 Task: Create Card Social Media Performance Review in Board IT Support Solutions to Workspace Creative Direction. Create Card Corporate Governance Review in Board Sales Funnel Optimization to Workspace Creative Direction. Create Card Influencer Outreach Planning in Board Customer Segmentation and Targeting Strategy to Workspace Creative Direction
Action: Mouse moved to (83, 394)
Screenshot: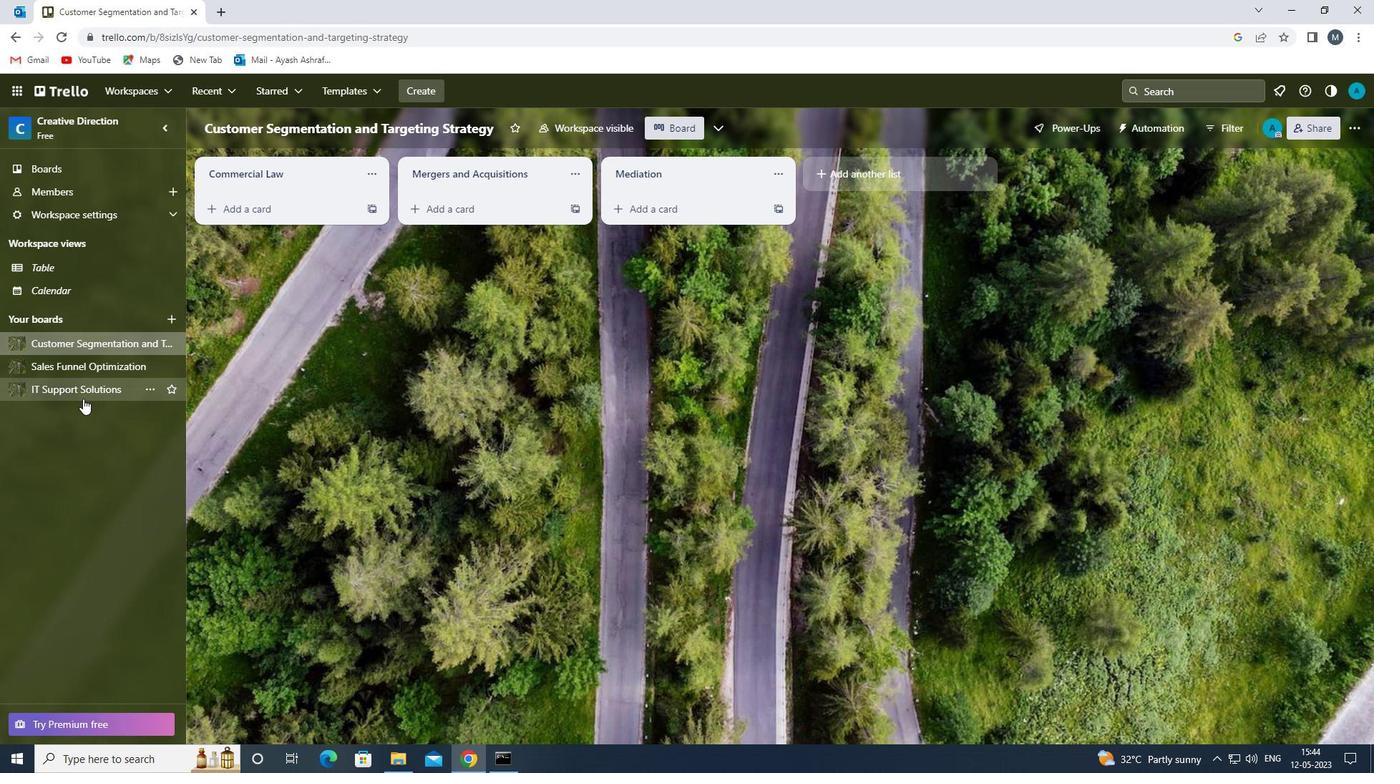 
Action: Mouse pressed left at (83, 394)
Screenshot: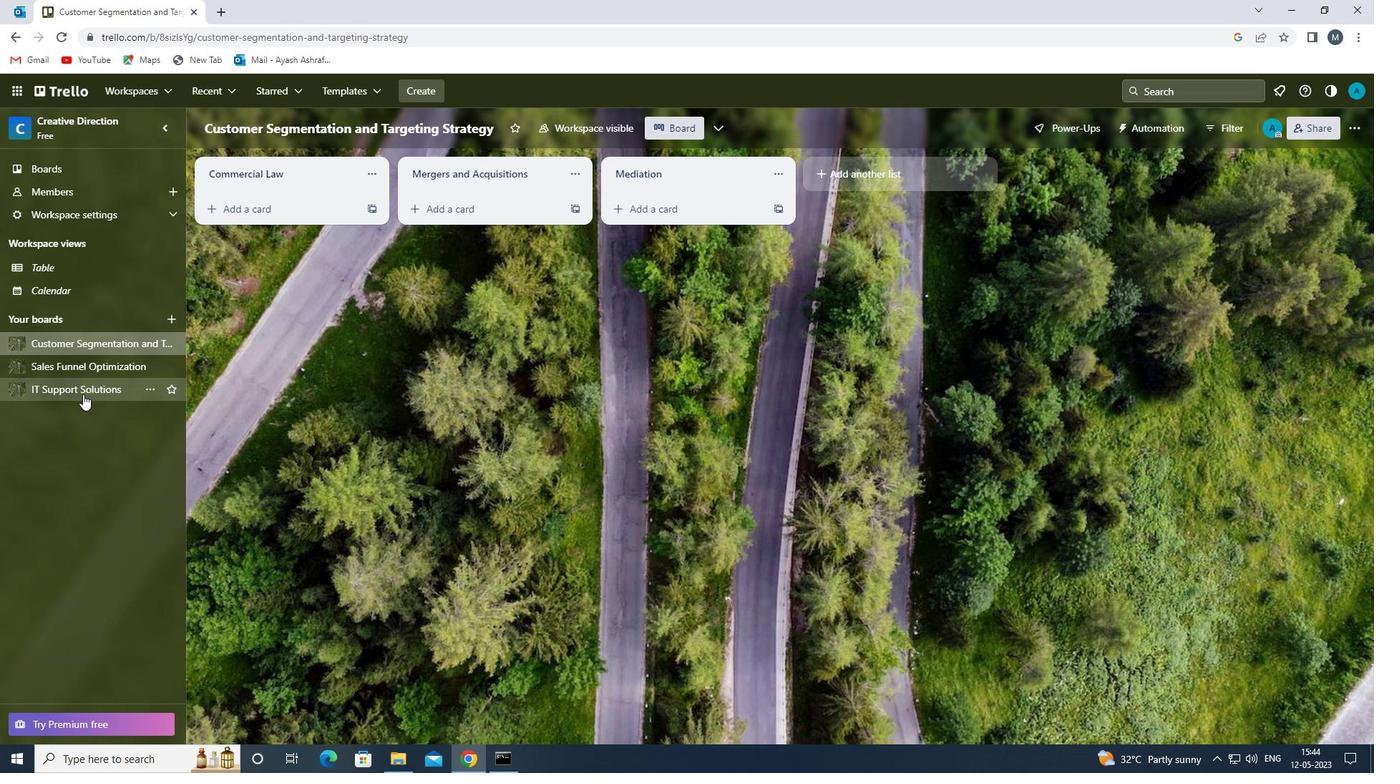
Action: Mouse moved to (269, 206)
Screenshot: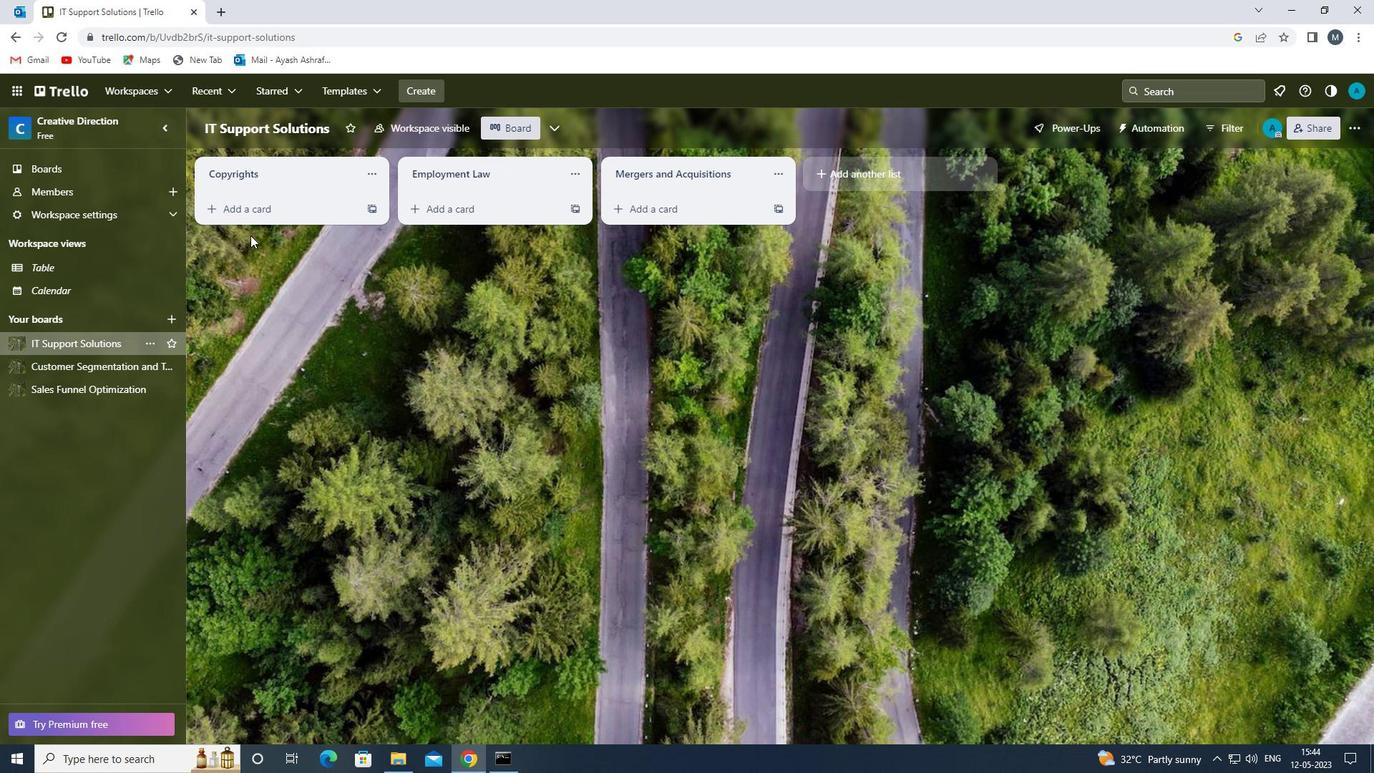 
Action: Mouse pressed left at (269, 206)
Screenshot: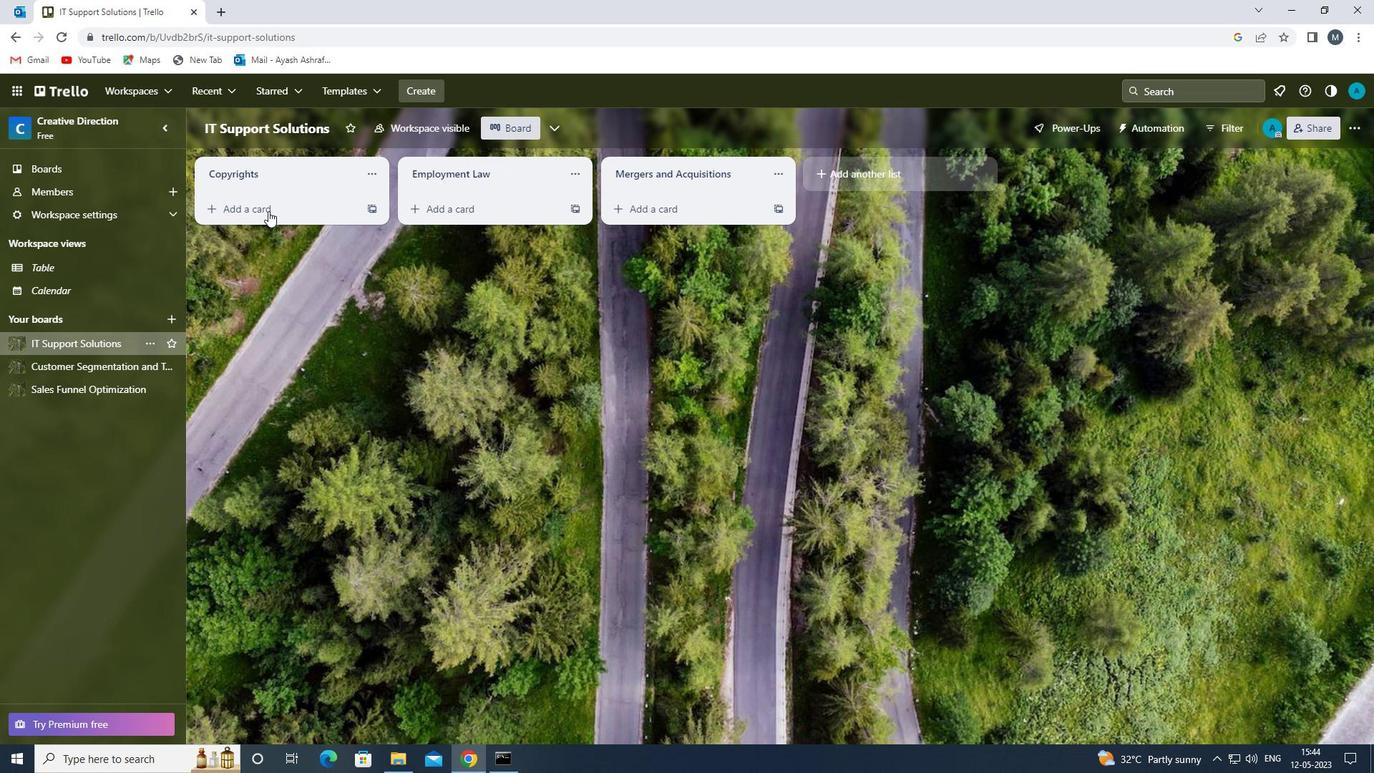
Action: Mouse moved to (271, 219)
Screenshot: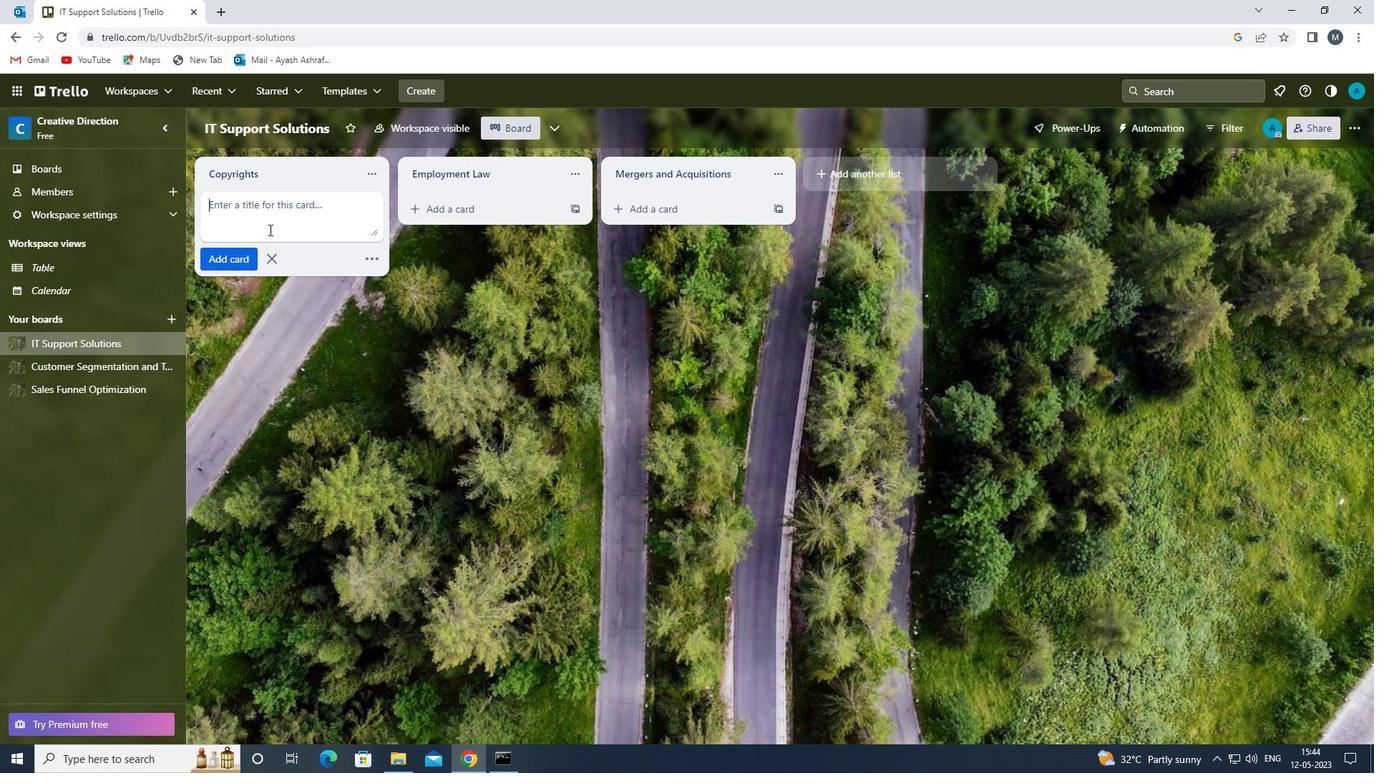 
Action: Mouse pressed left at (271, 219)
Screenshot: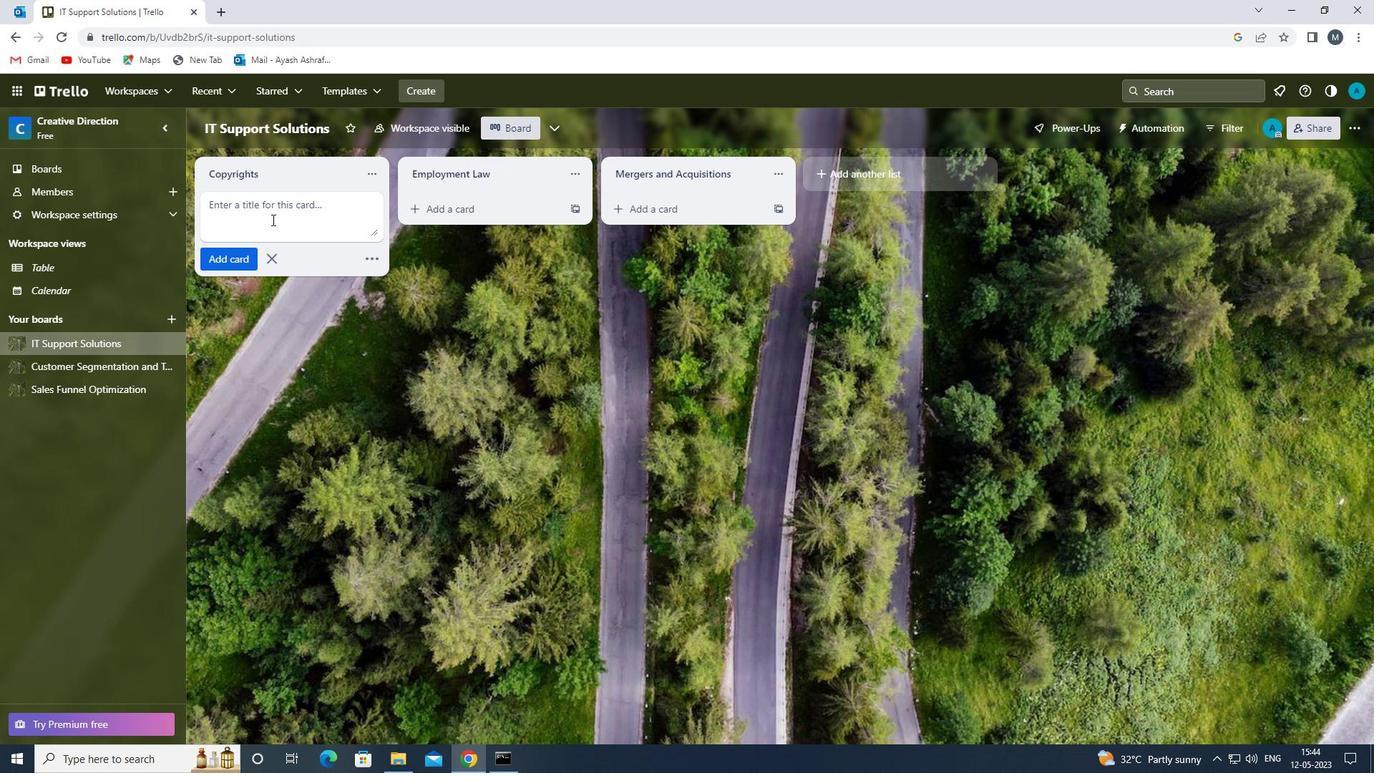 
Action: Key pressed <Key.shift>SOCIAL<Key.space><Key.shift>MEDIA<Key.space><Key.shift>PERFORMANCE<Key.space><Key.shift>REVIEW<Key.space>
Screenshot: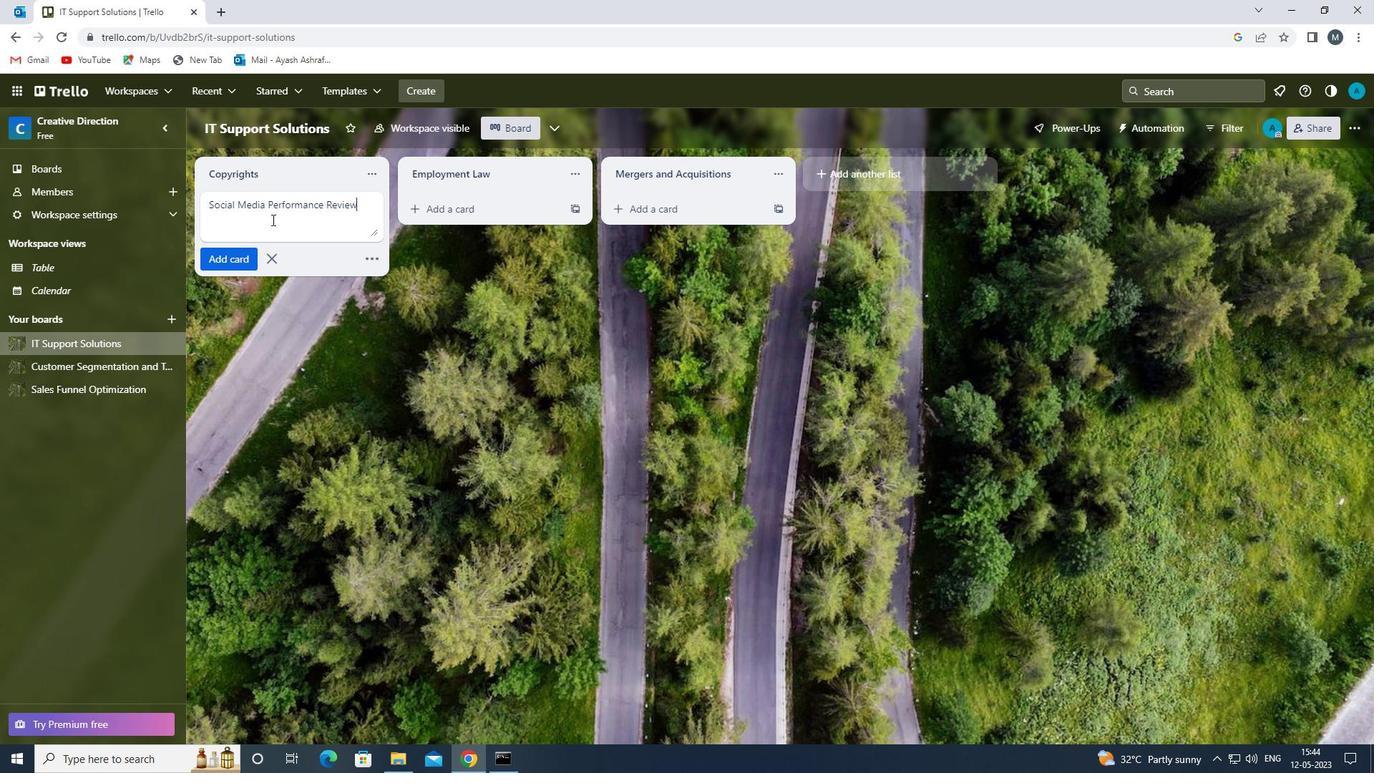 
Action: Mouse moved to (241, 255)
Screenshot: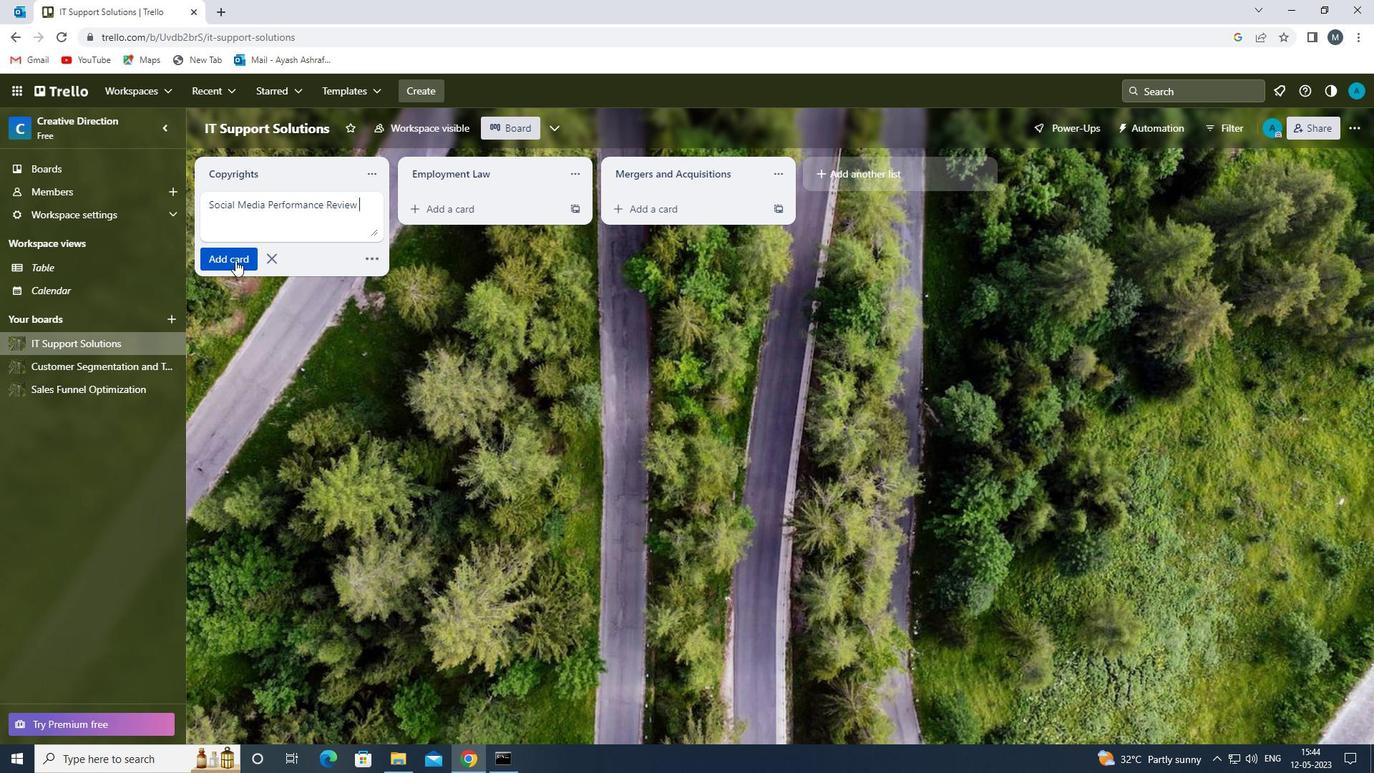 
Action: Mouse pressed left at (241, 255)
Screenshot: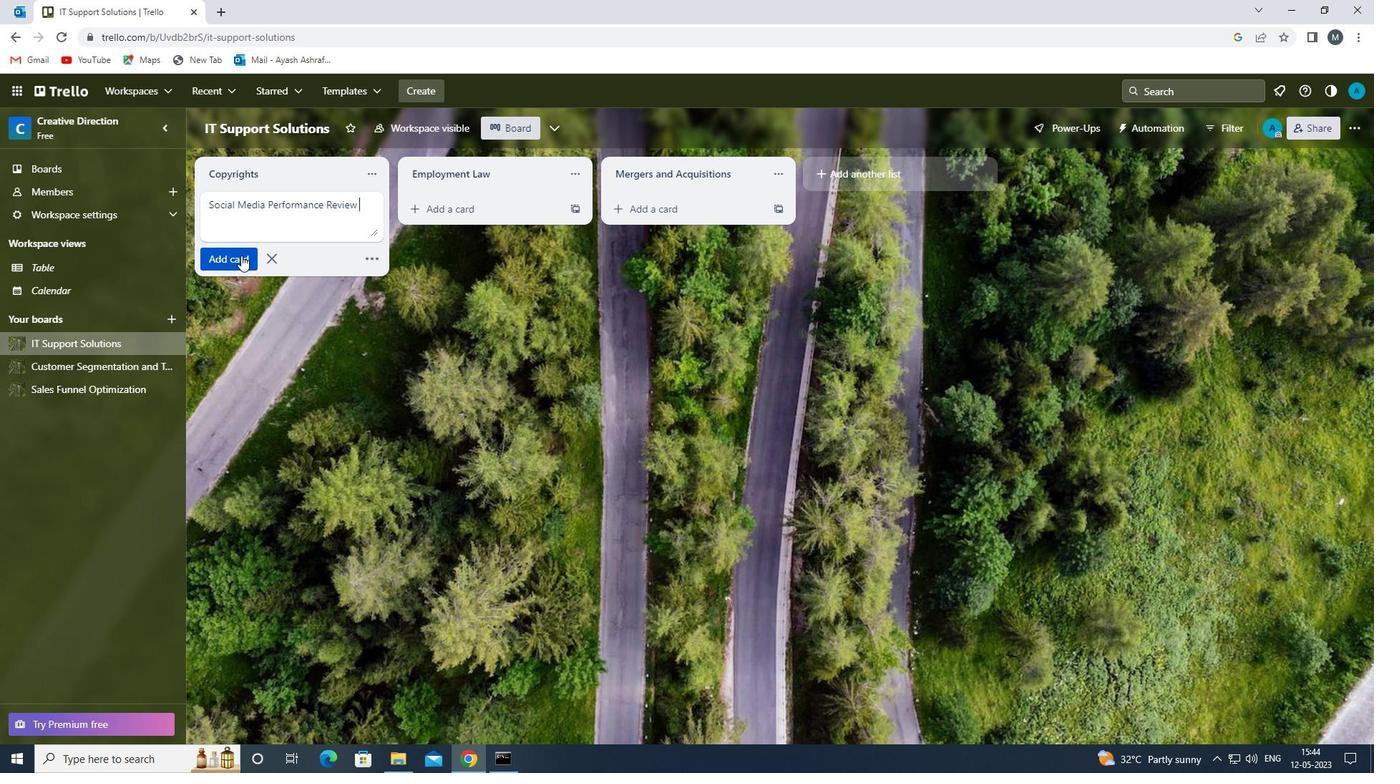 
Action: Mouse moved to (244, 382)
Screenshot: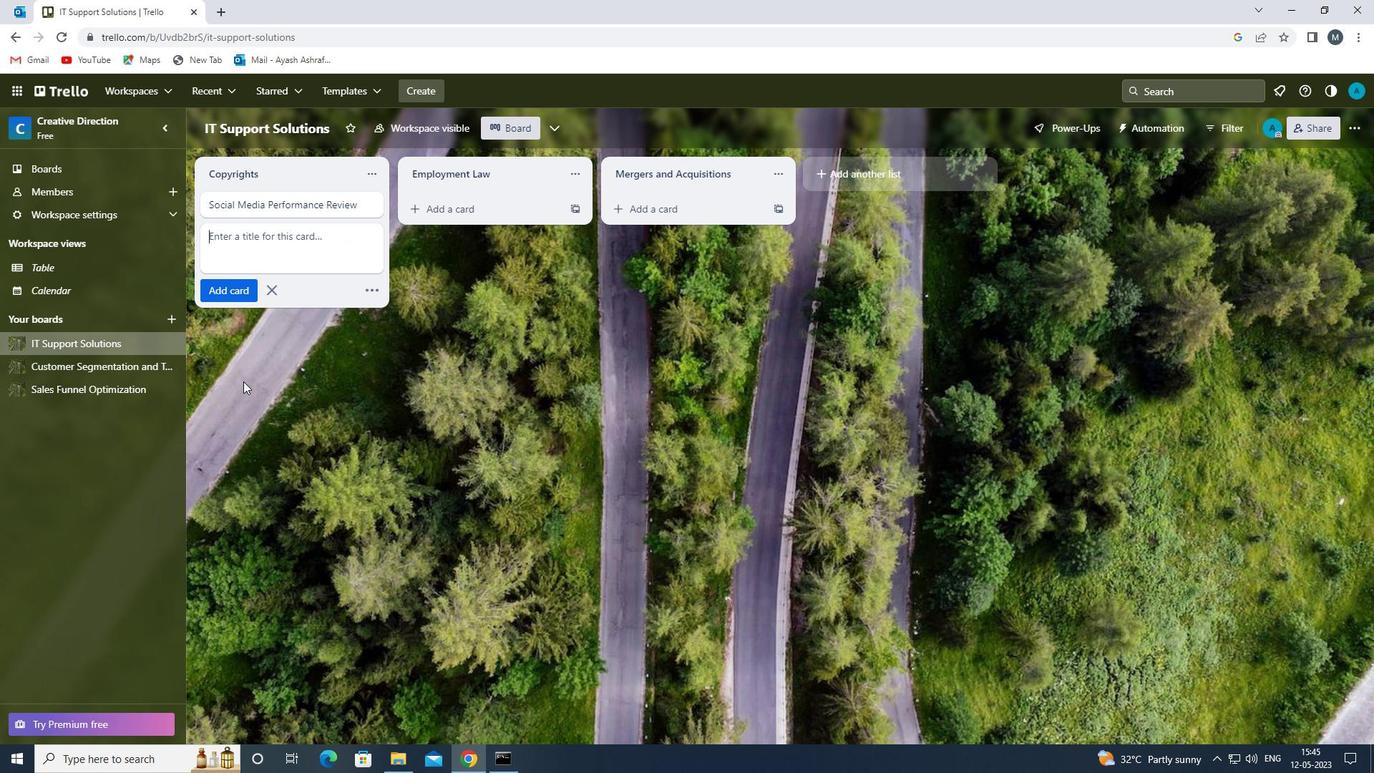 
Action: Mouse pressed left at (244, 382)
Screenshot: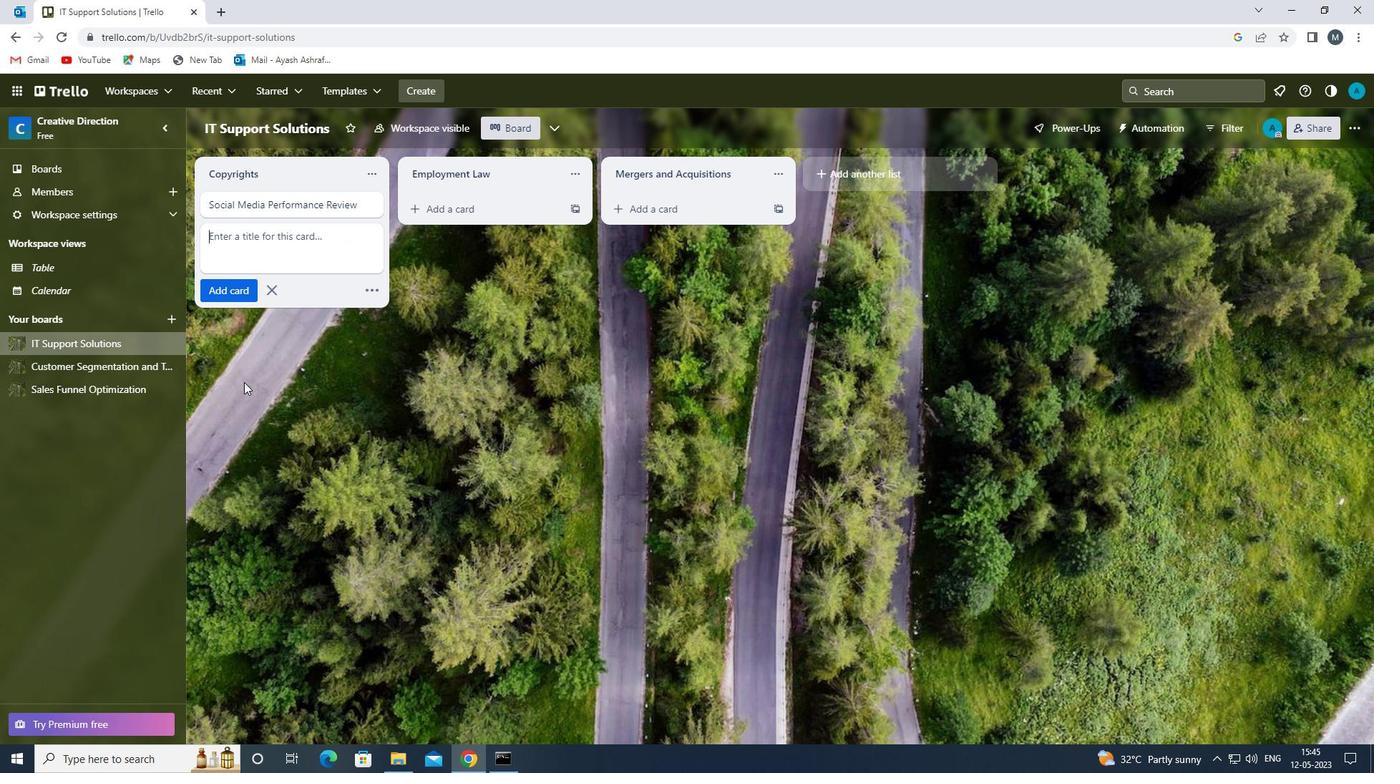 
Action: Mouse moved to (73, 393)
Screenshot: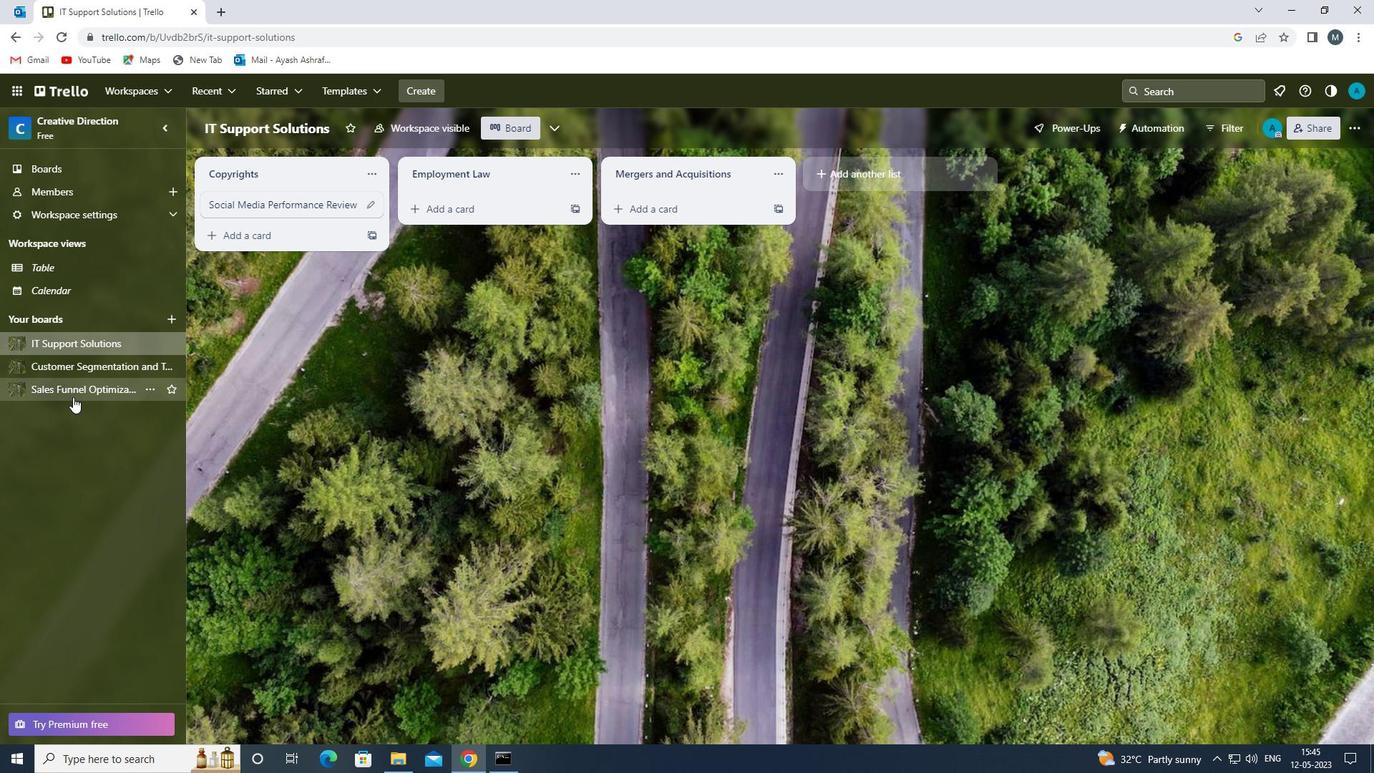 
Action: Mouse pressed left at (73, 393)
Screenshot: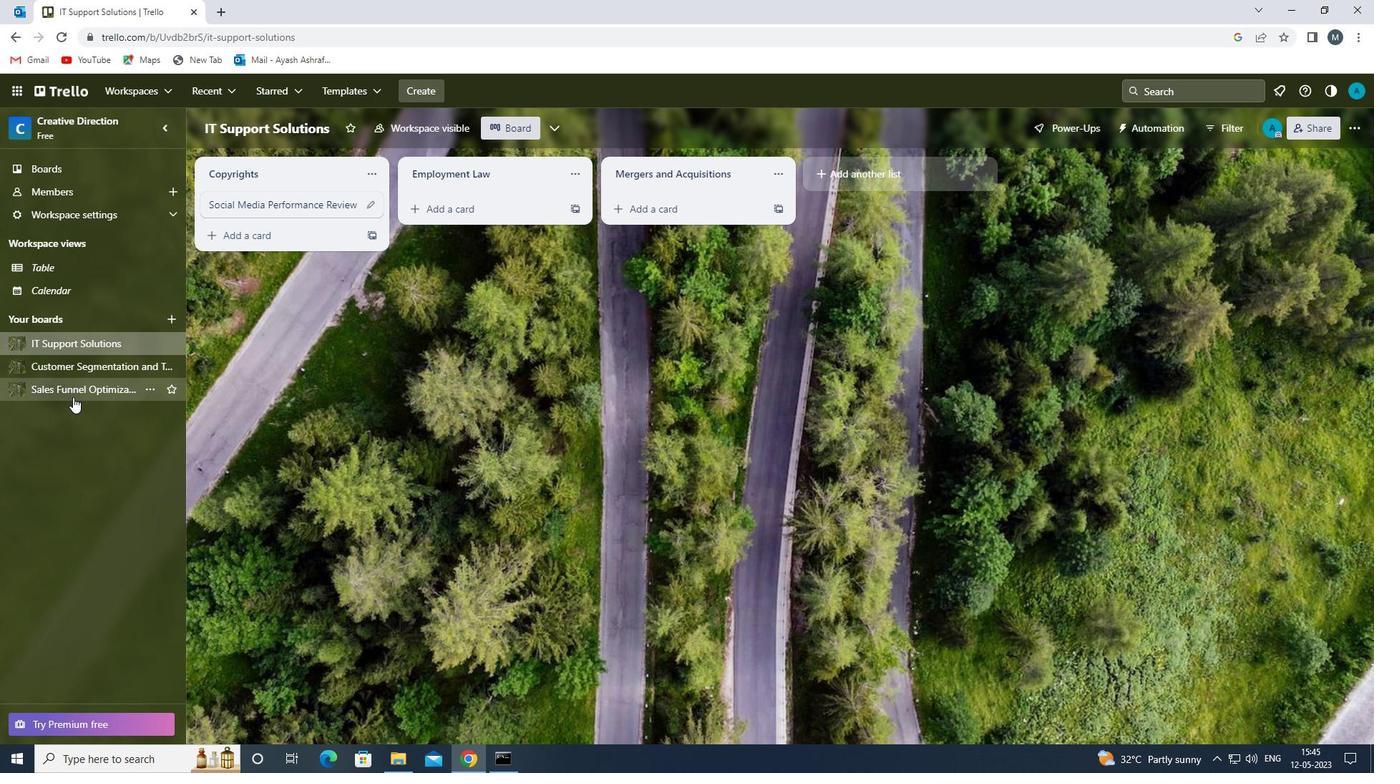 
Action: Mouse moved to (259, 211)
Screenshot: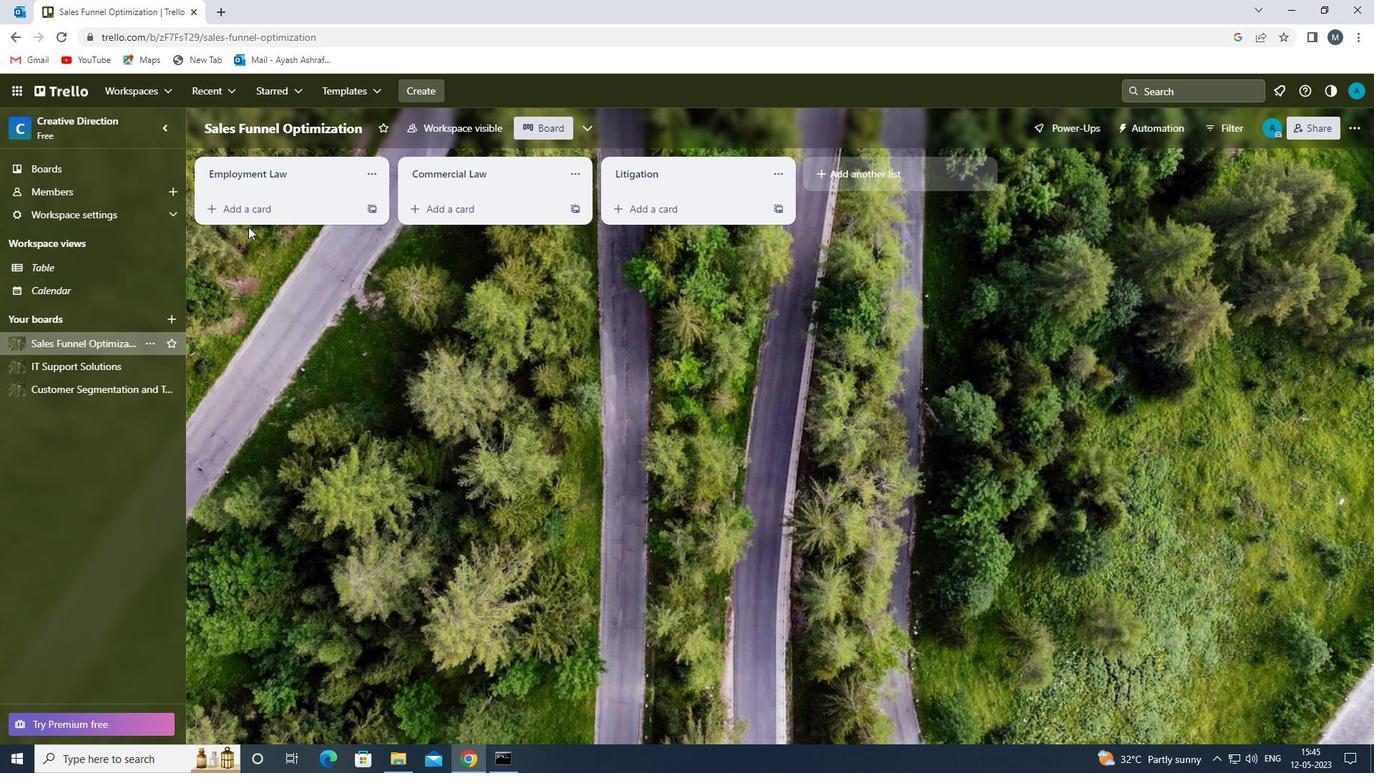 
Action: Mouse pressed left at (259, 211)
Screenshot: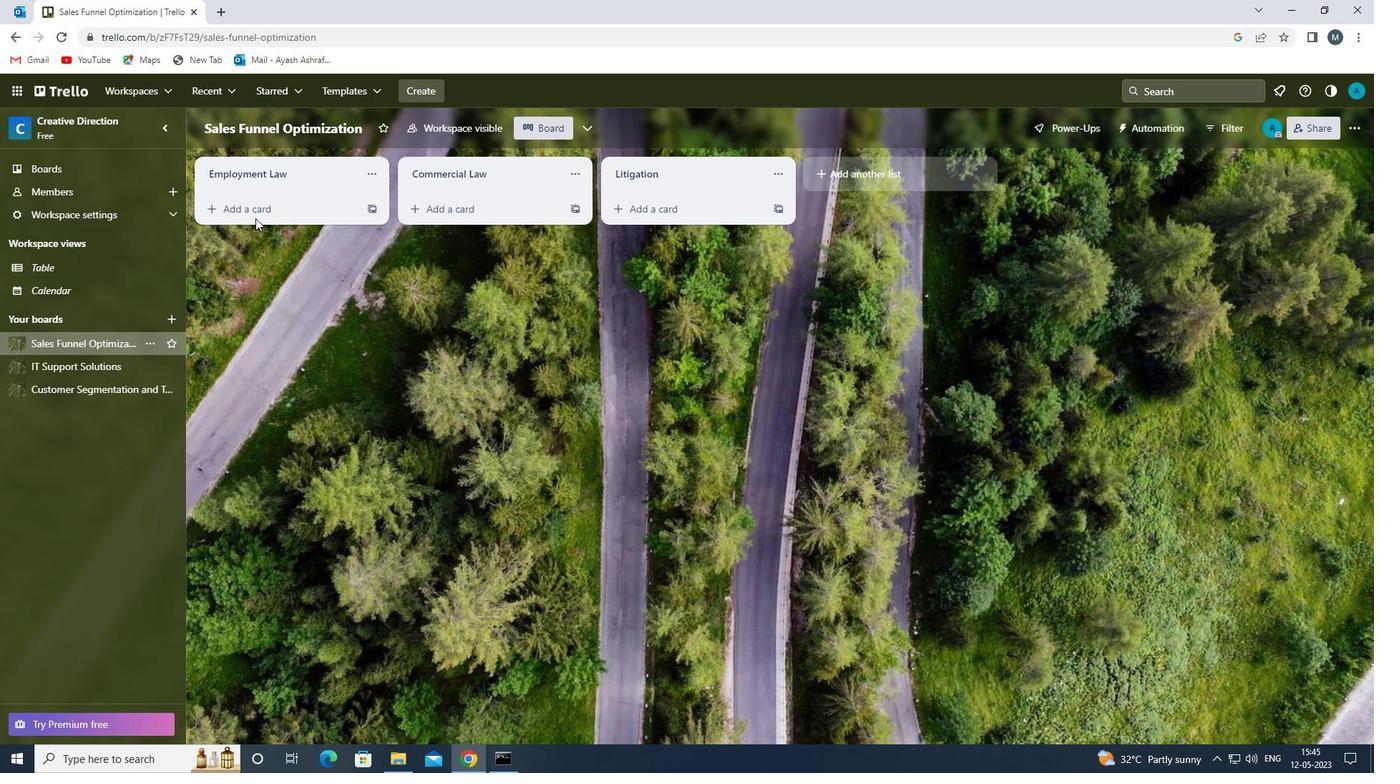 
Action: Mouse moved to (276, 220)
Screenshot: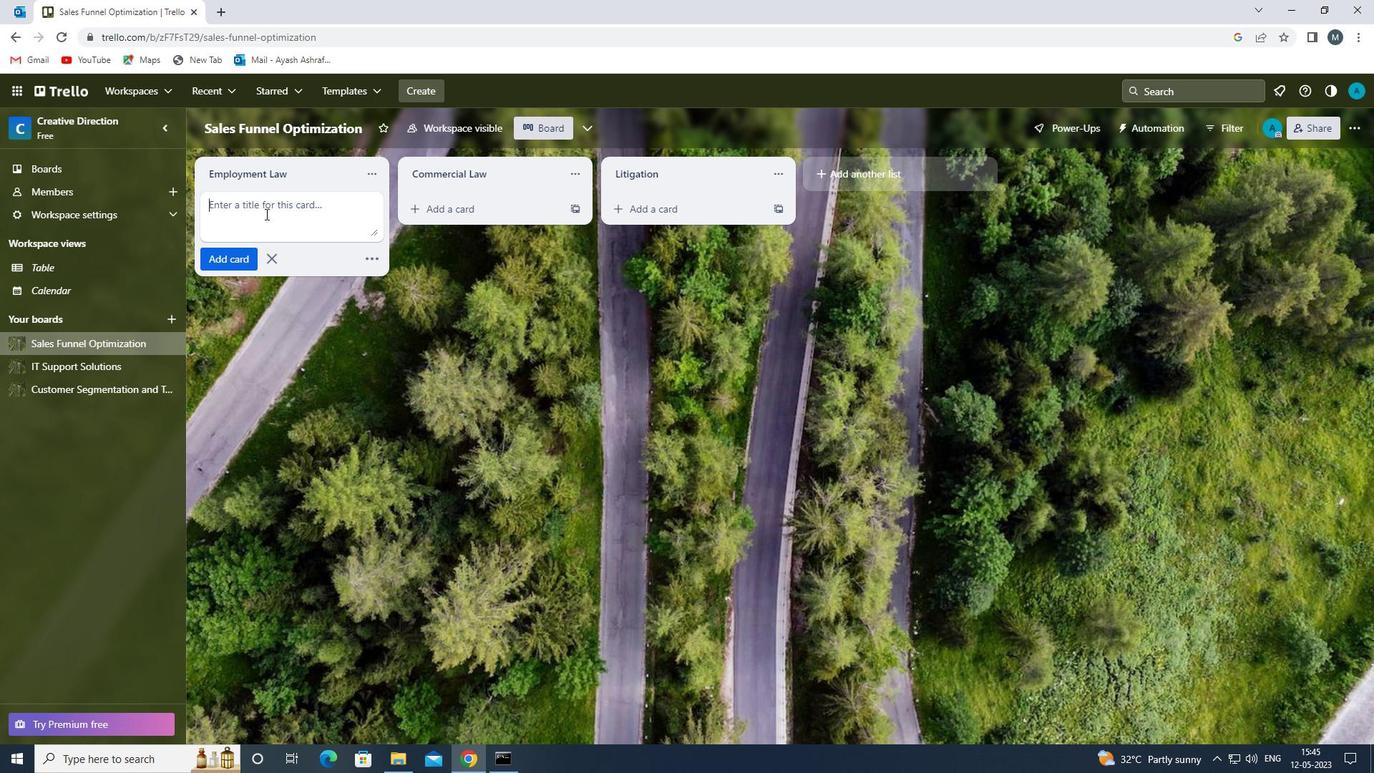 
Action: Mouse pressed left at (276, 220)
Screenshot: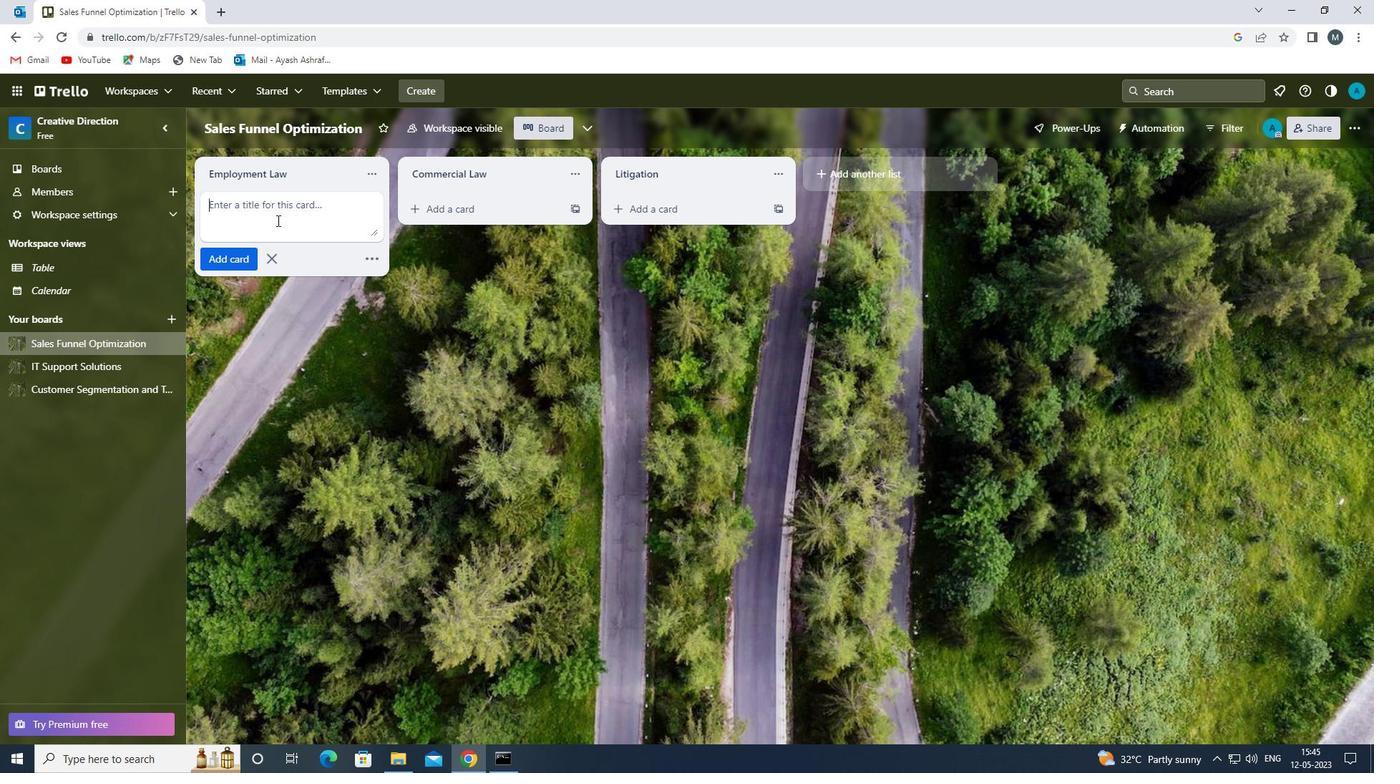 
Action: Key pressed <Key.shift>CORPORATE<Key.space><Key.shift>GOVERNANCE<Key.space><Key.shift>REVIEW<Key.space>
Screenshot: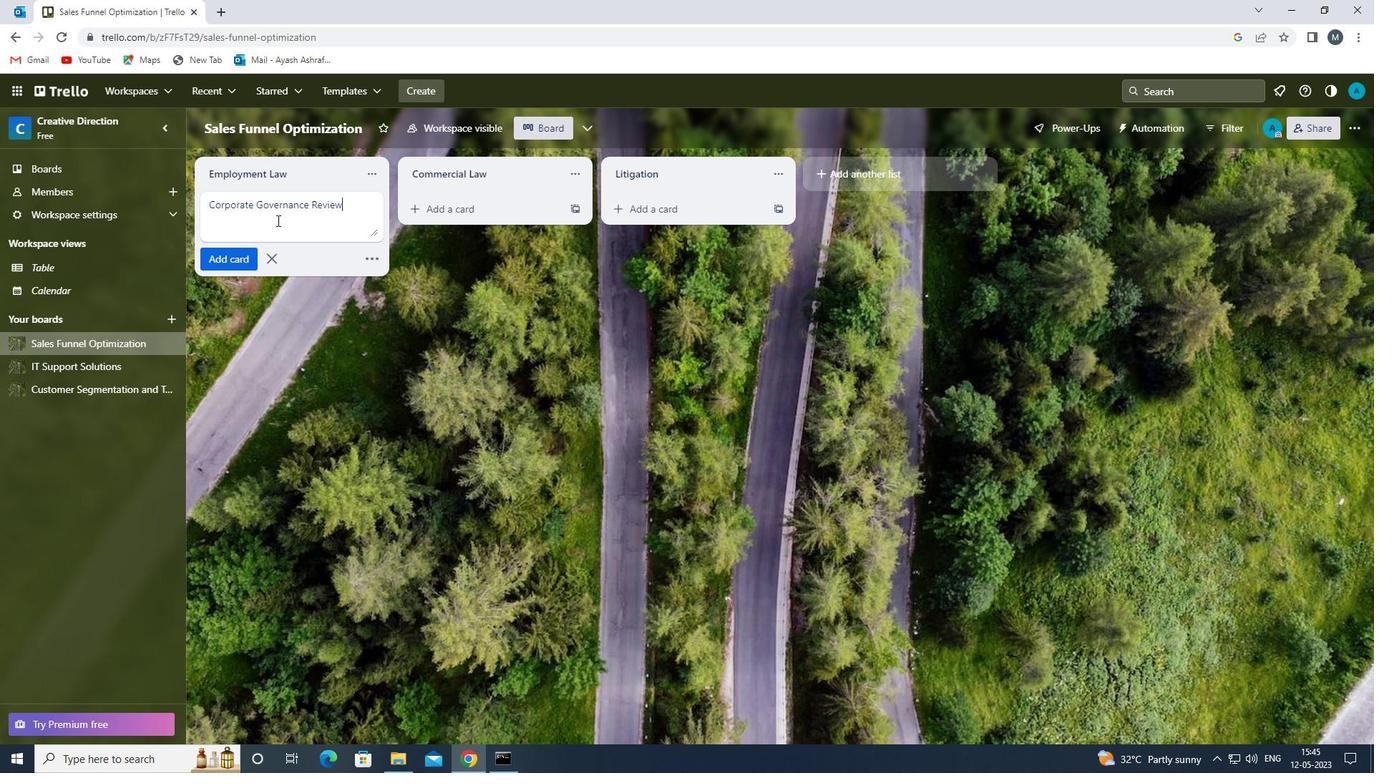 
Action: Mouse moved to (226, 261)
Screenshot: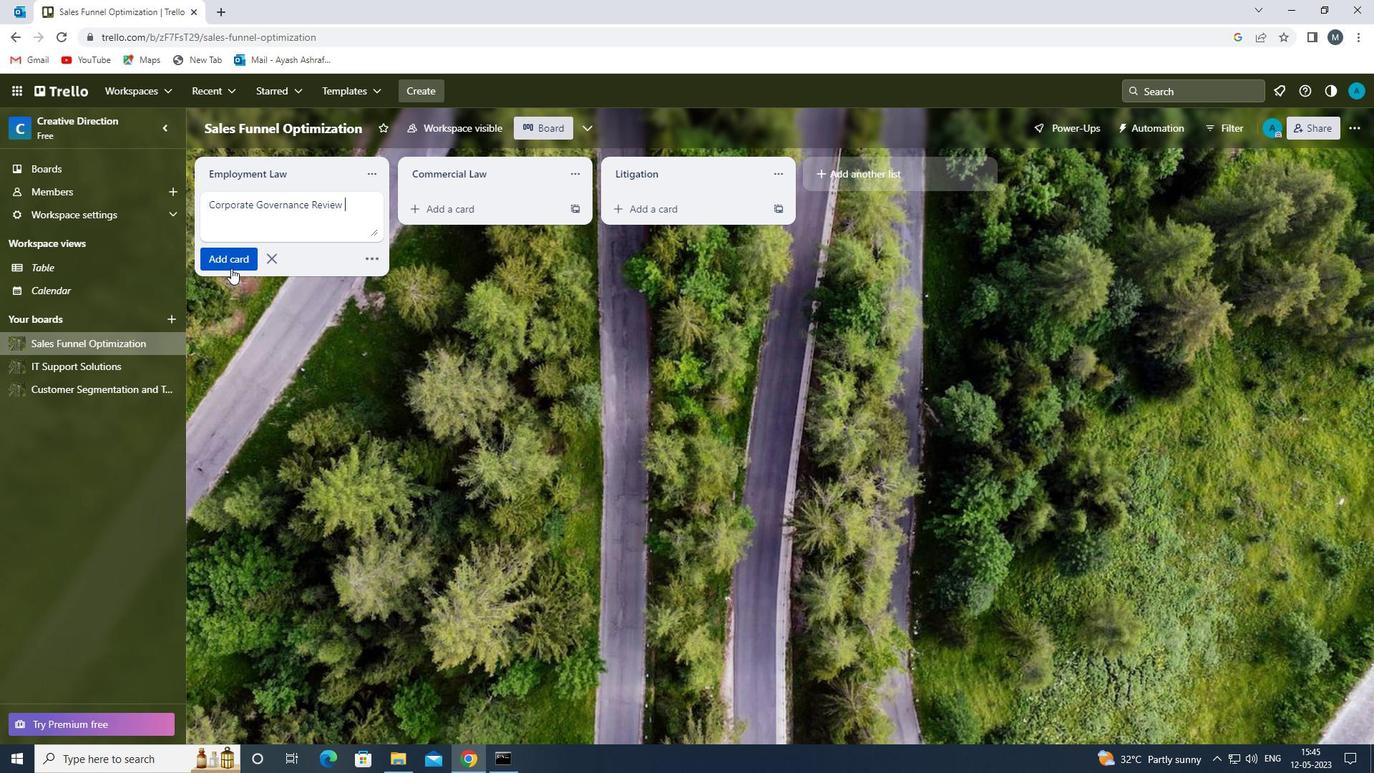 
Action: Mouse pressed left at (226, 261)
Screenshot: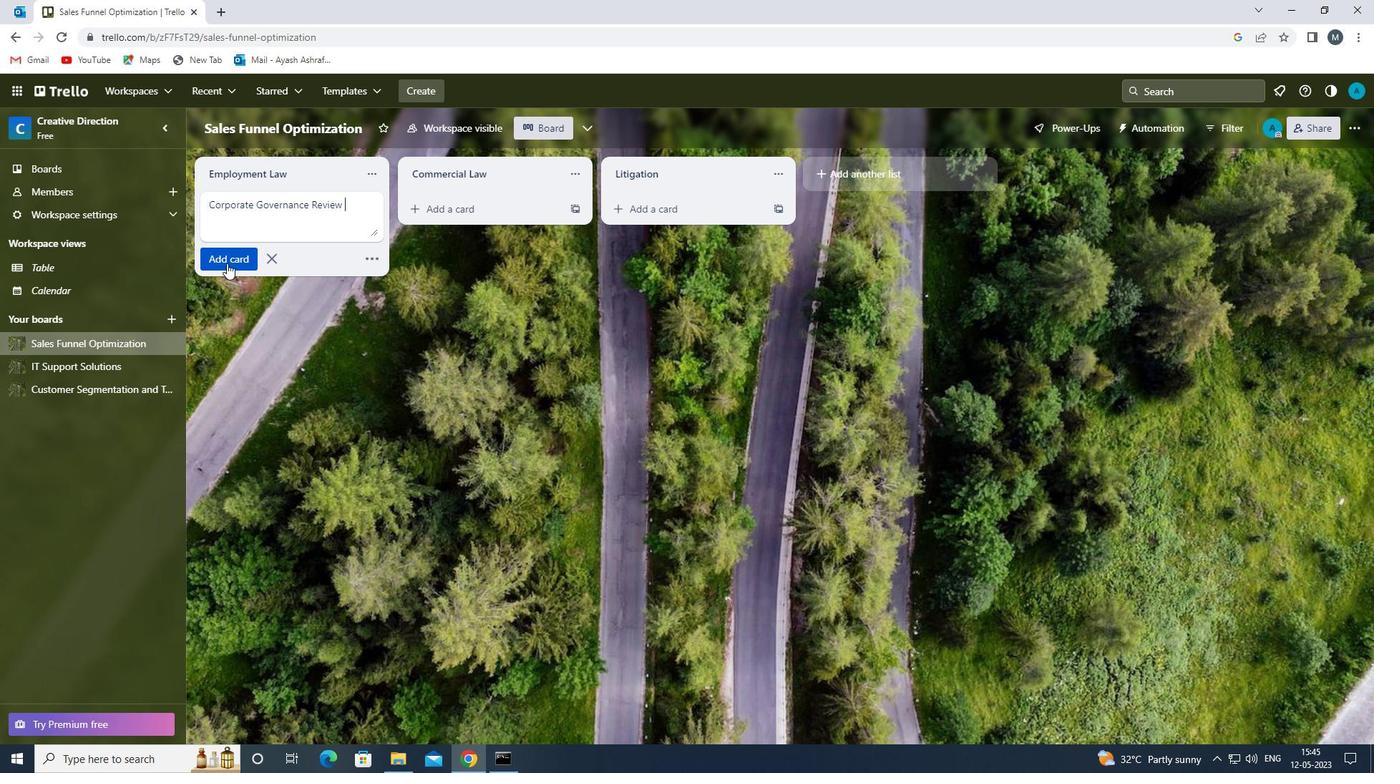 
Action: Mouse moved to (273, 367)
Screenshot: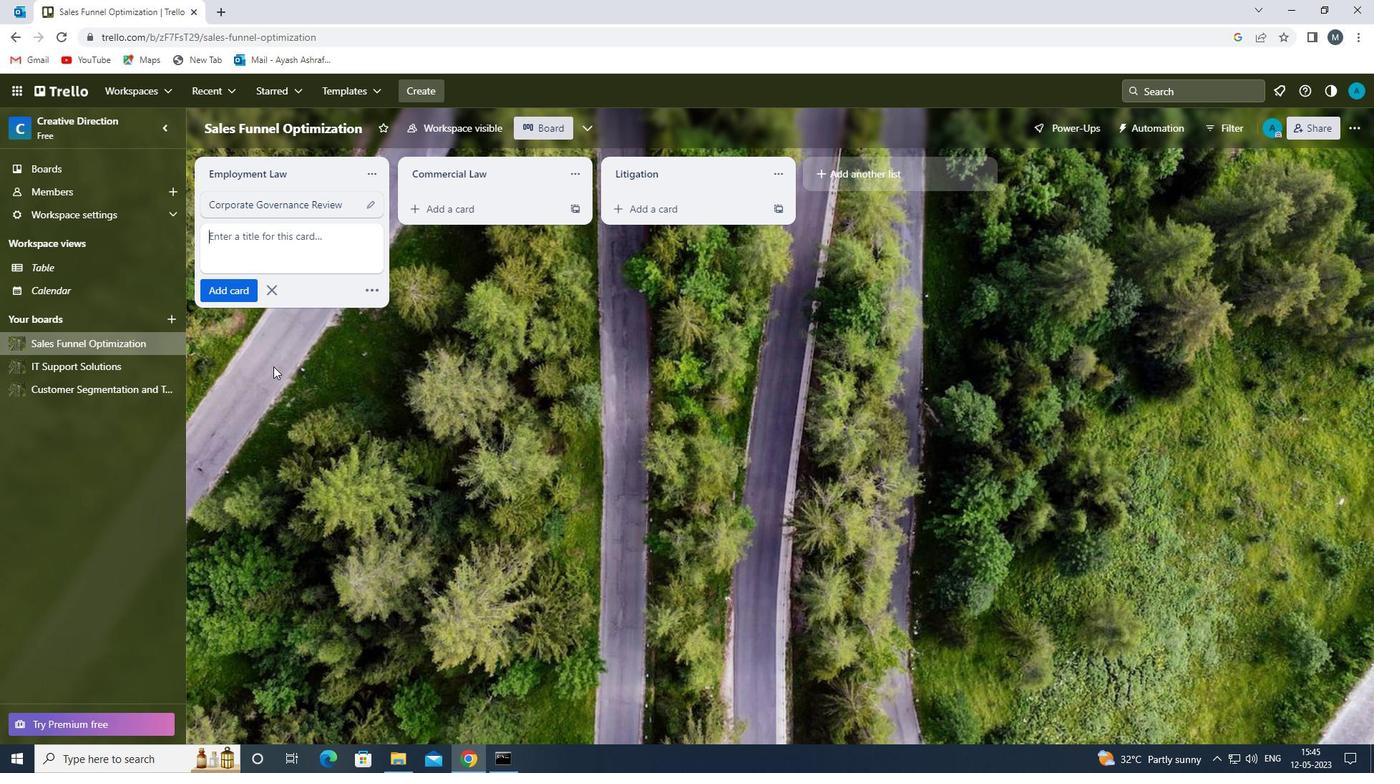 
Action: Mouse pressed left at (273, 367)
Screenshot: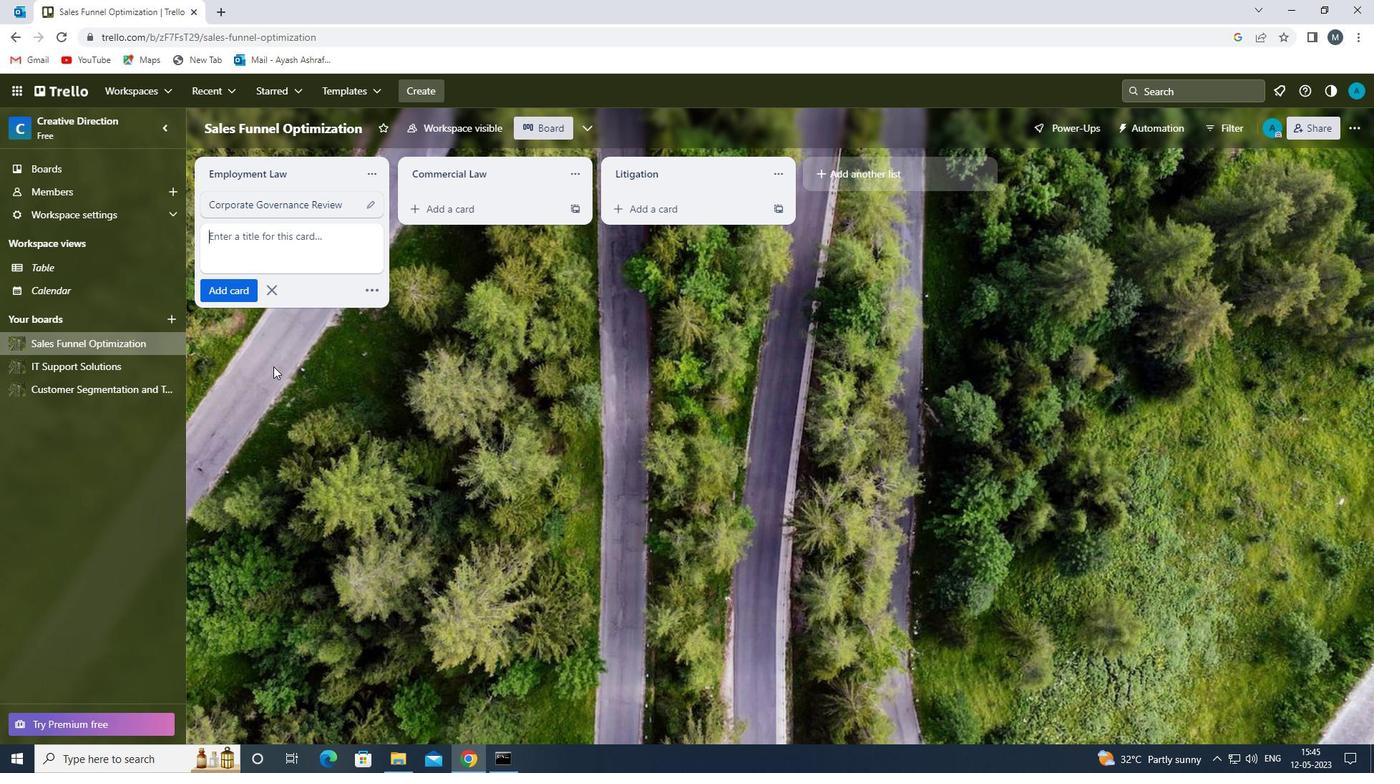 
Action: Mouse moved to (89, 394)
Screenshot: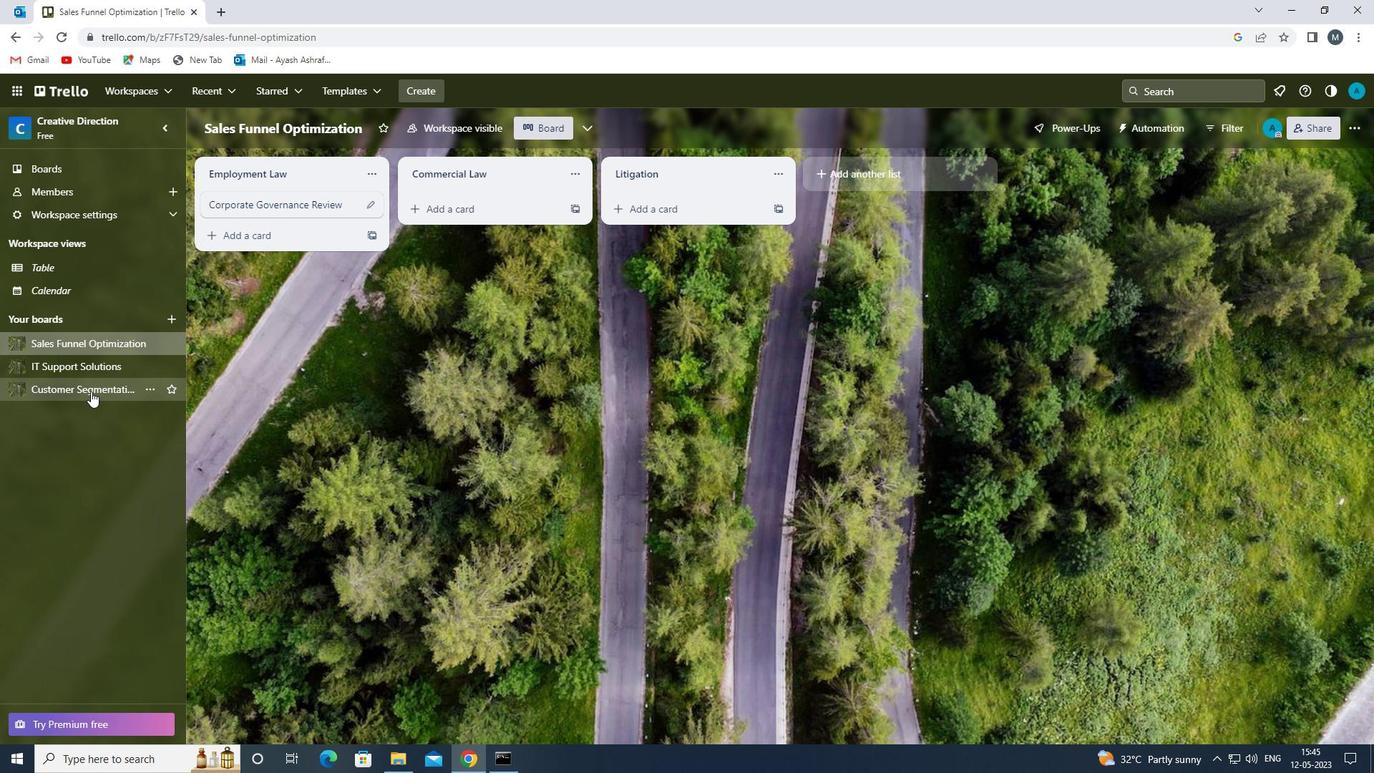 
Action: Mouse pressed left at (89, 394)
Screenshot: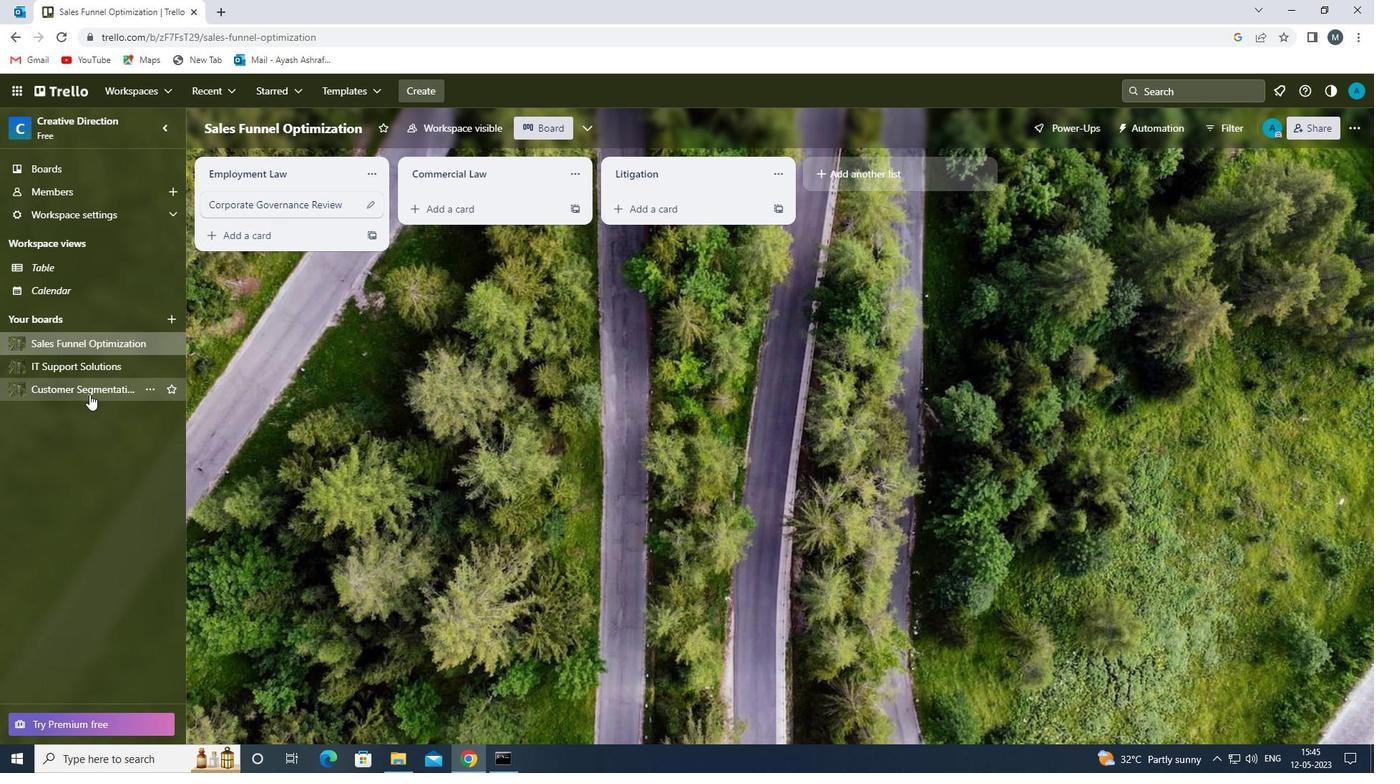 
Action: Mouse moved to (283, 206)
Screenshot: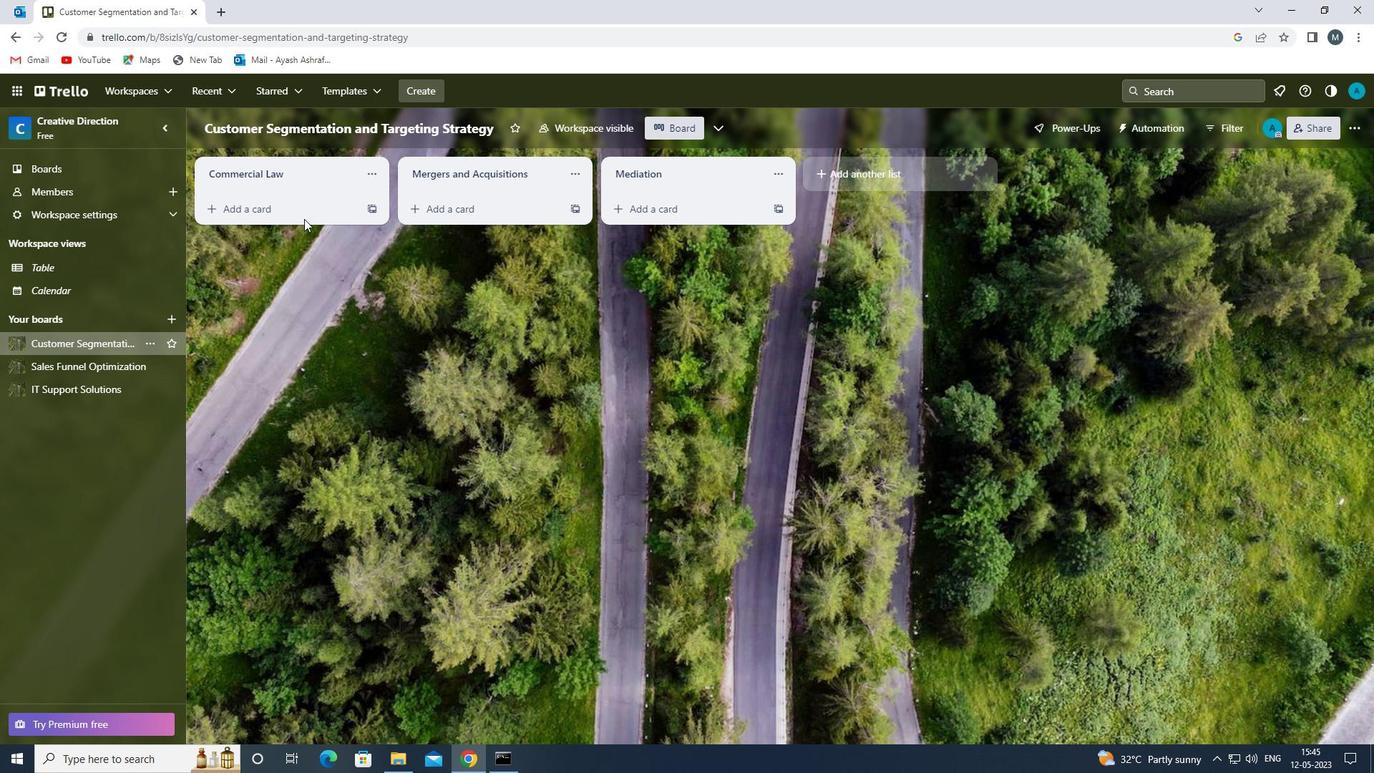
Action: Mouse pressed left at (283, 206)
Screenshot: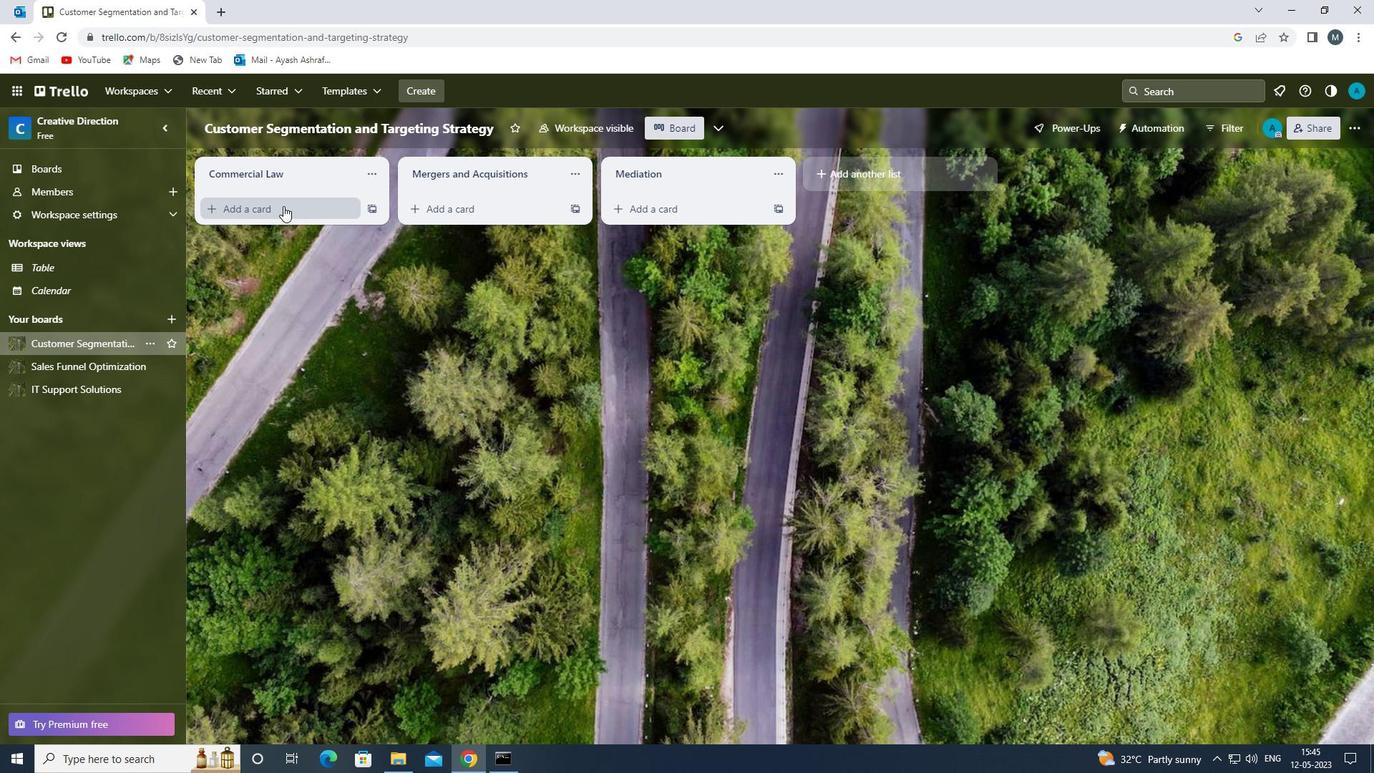 
Action: Mouse moved to (281, 219)
Screenshot: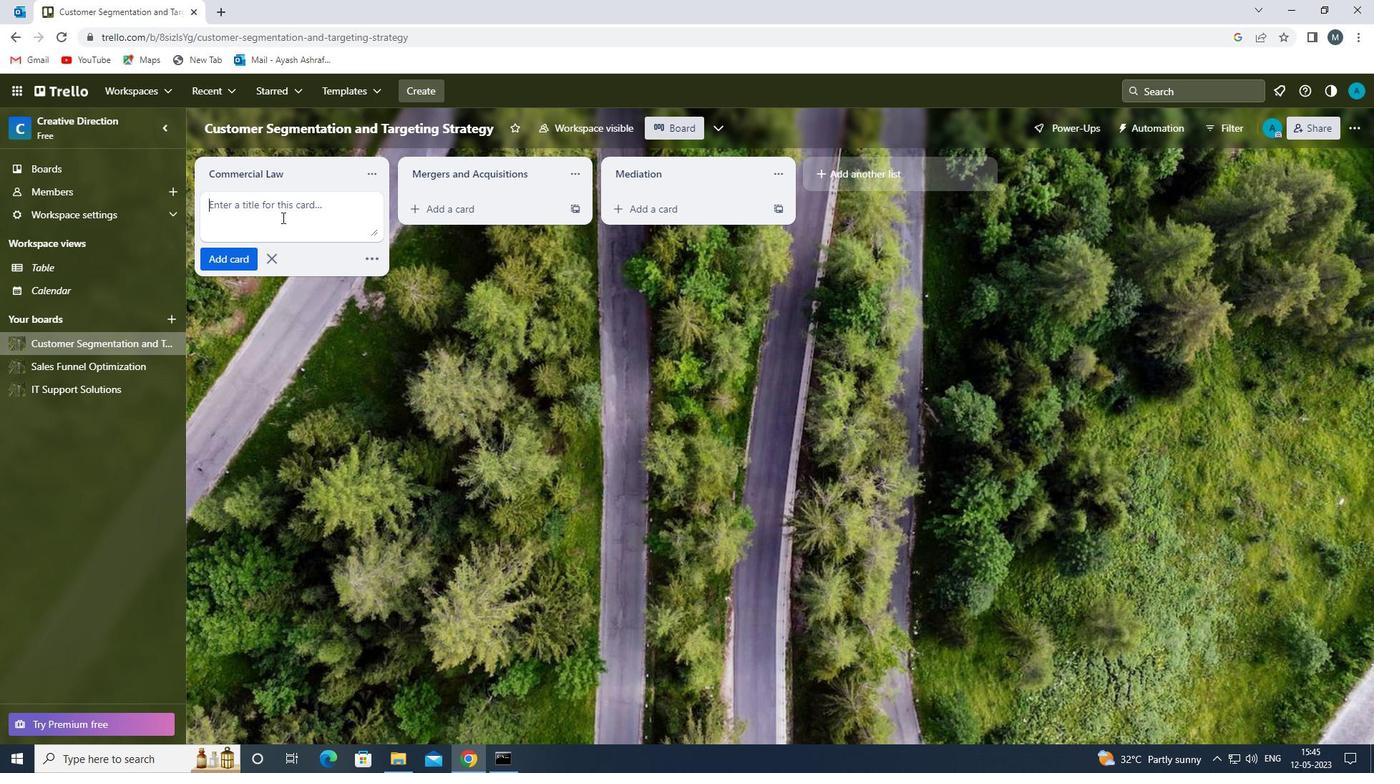 
Action: Mouse pressed left at (281, 219)
Screenshot: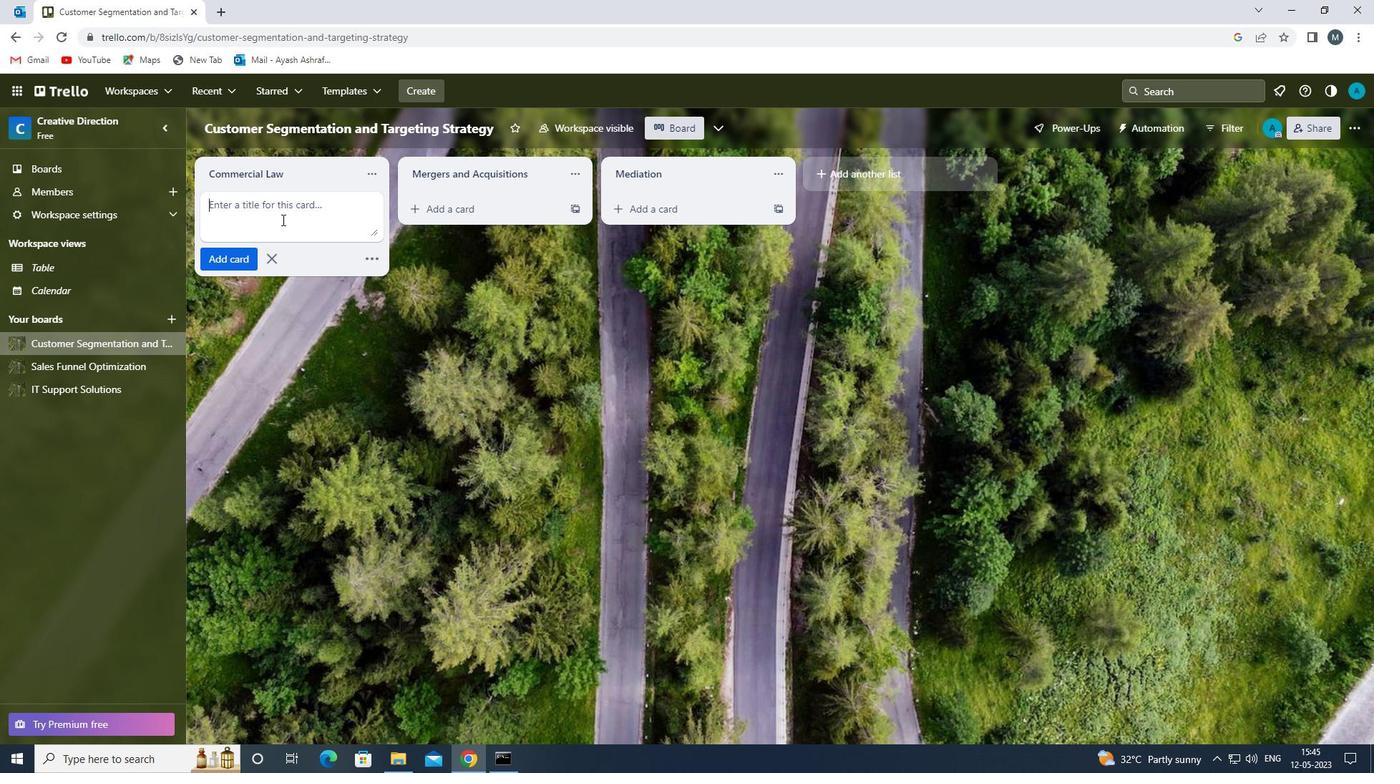 
Action: Mouse moved to (279, 219)
Screenshot: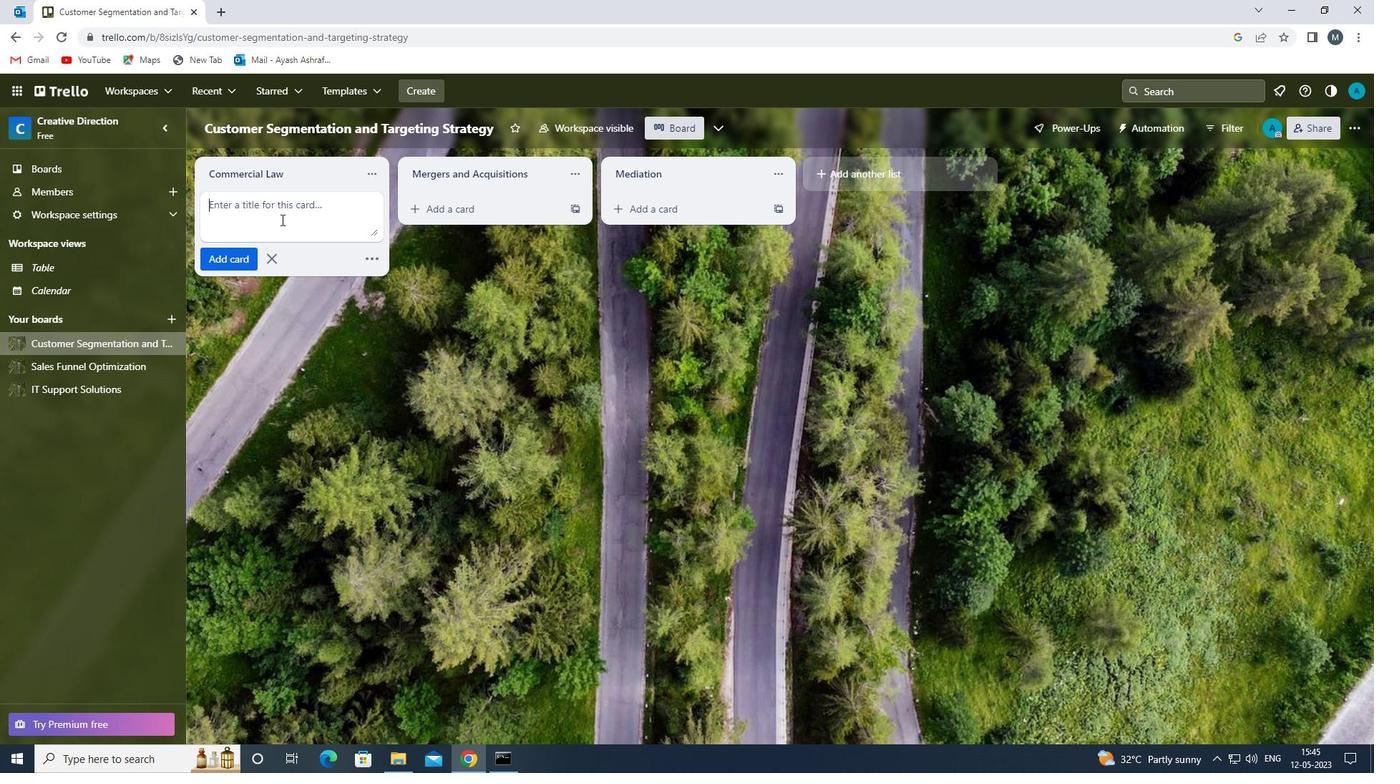 
Action: Key pressed <Key.shift>IN
Screenshot: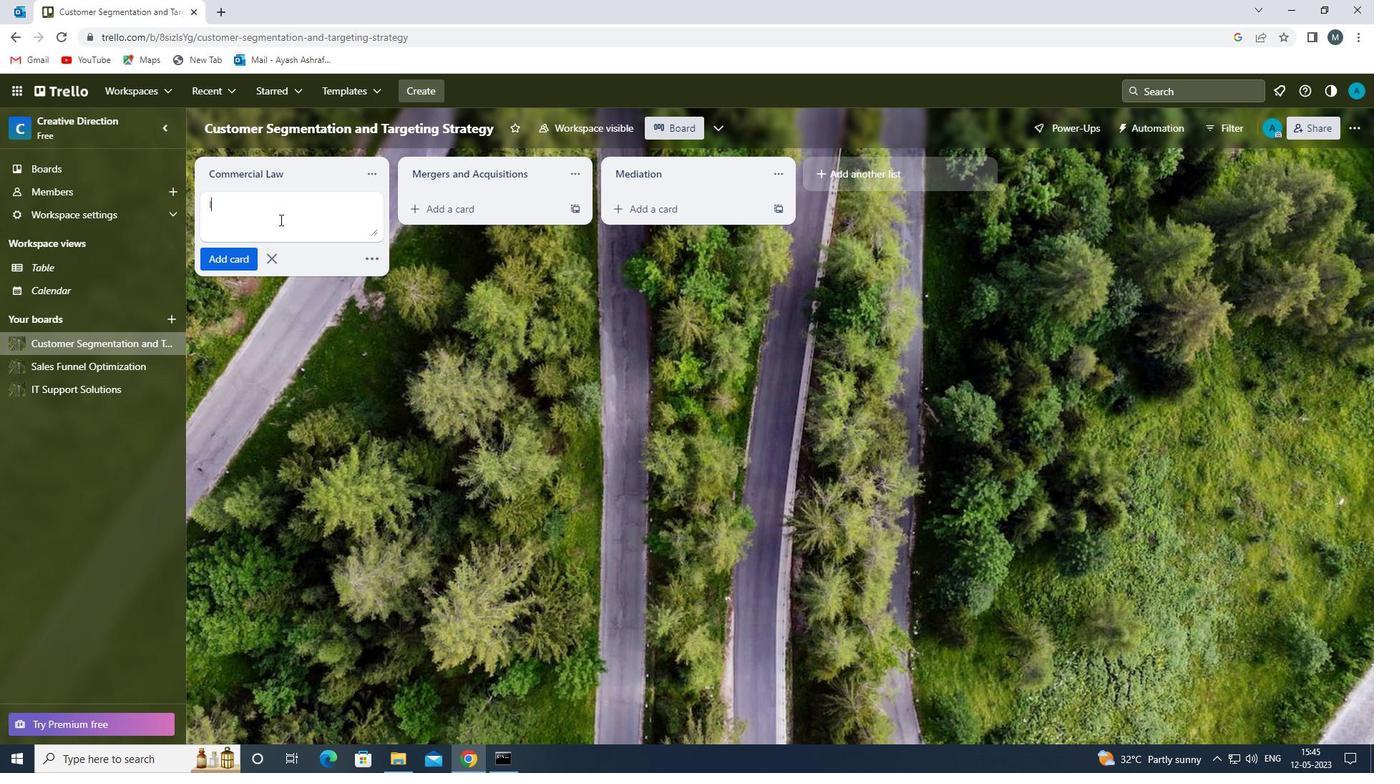 
Action: Mouse moved to (279, 219)
Screenshot: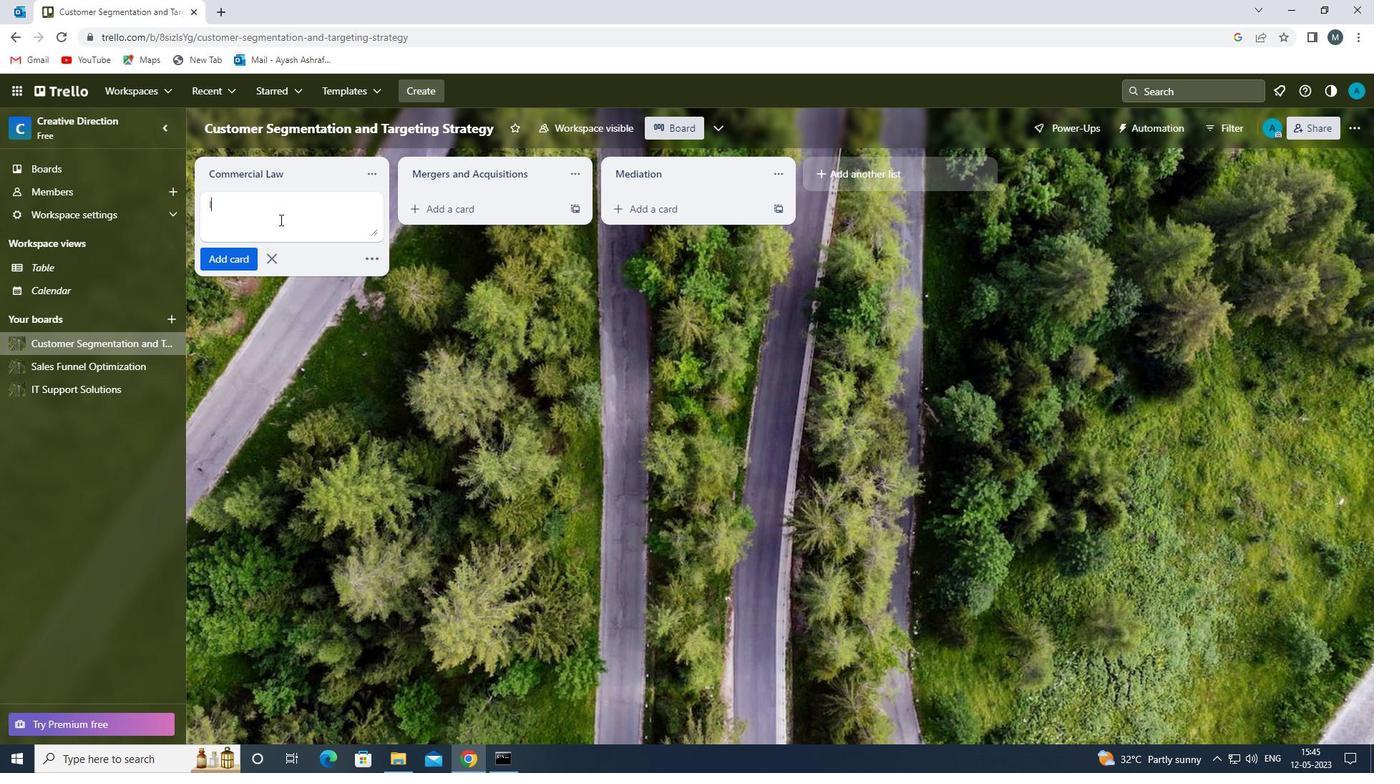 
Action: Key pressed FLUENCER<Key.space><Key.shift>OUTREACH<Key.space><Key.shift>PLANNING<Key.space>
Screenshot: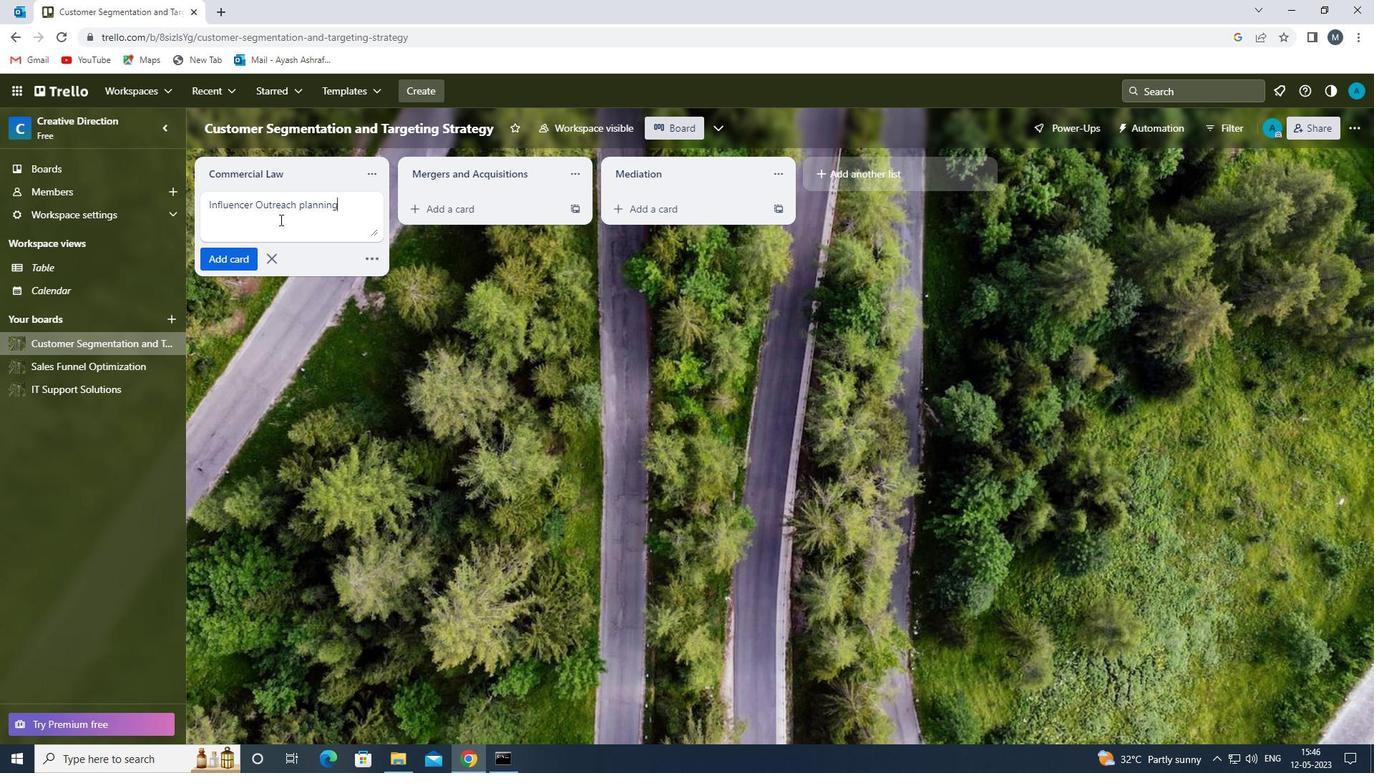 
Action: Mouse moved to (302, 210)
Screenshot: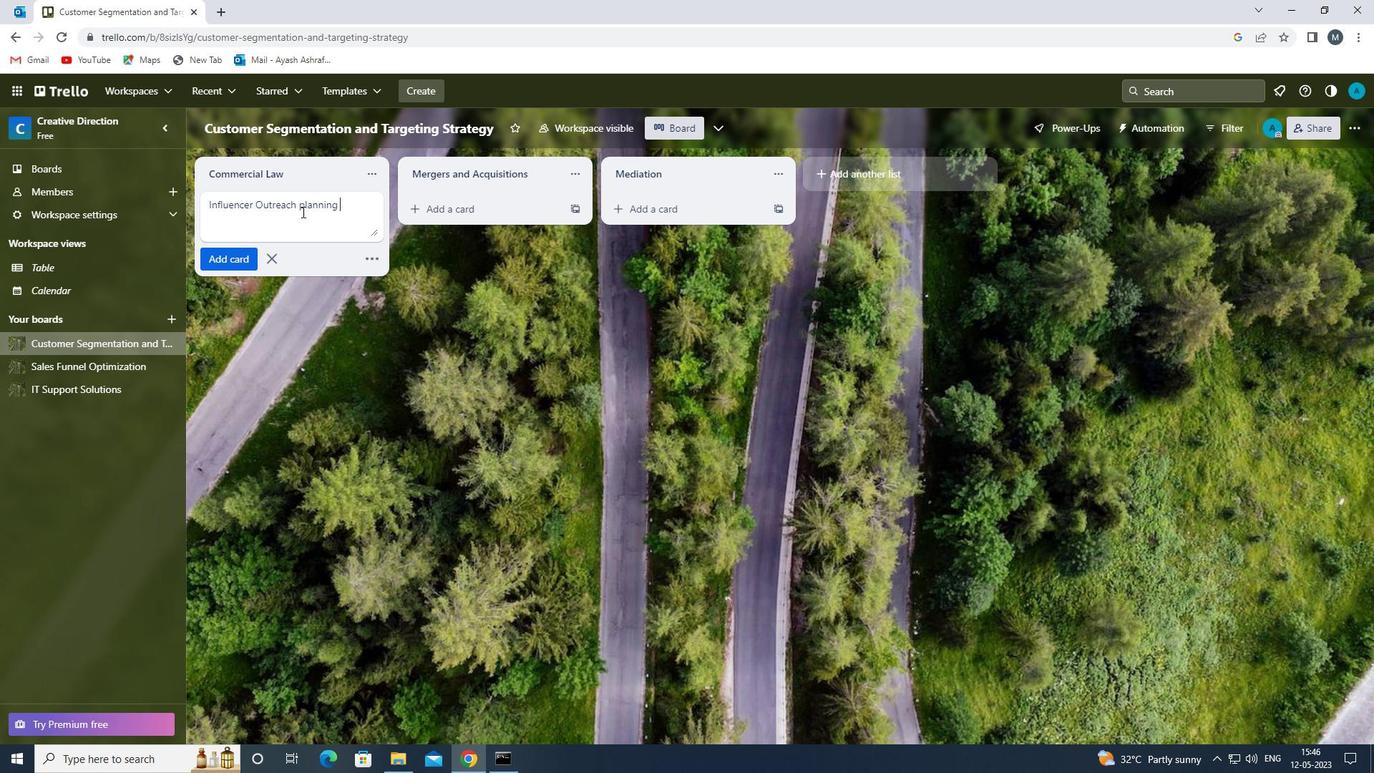 
Action: Mouse pressed left at (302, 210)
Screenshot: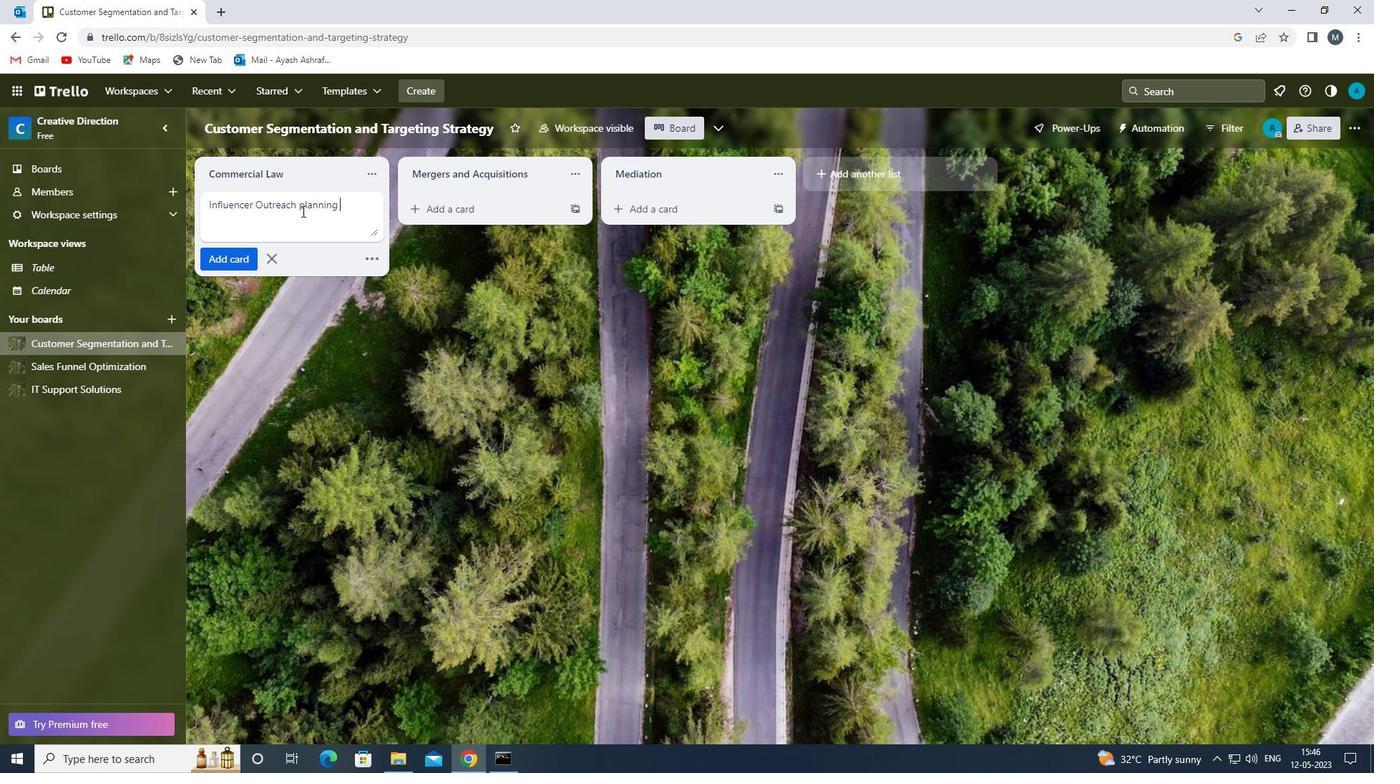 
Action: Mouse moved to (307, 211)
Screenshot: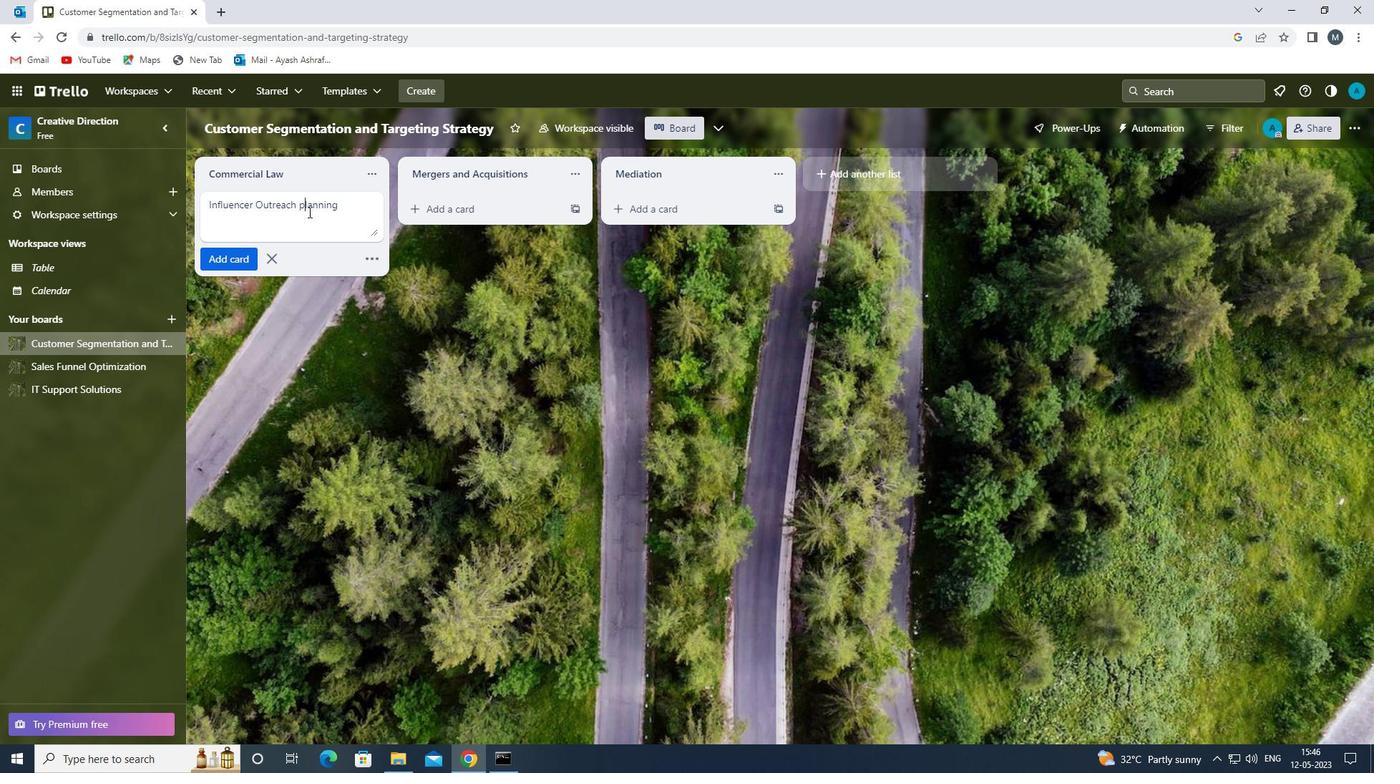 
Action: Key pressed <Key.backspace><Key.shift>P
Screenshot: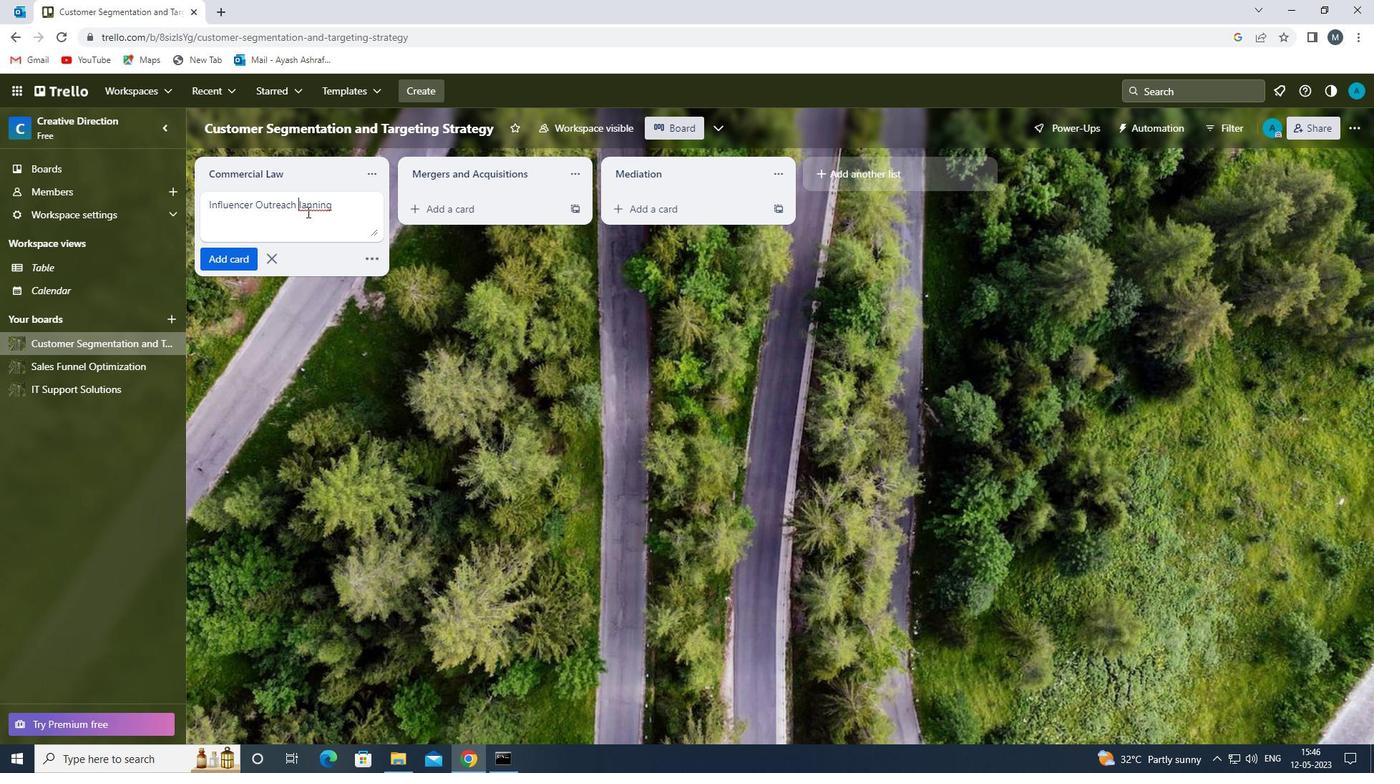 
Action: Mouse moved to (229, 258)
Screenshot: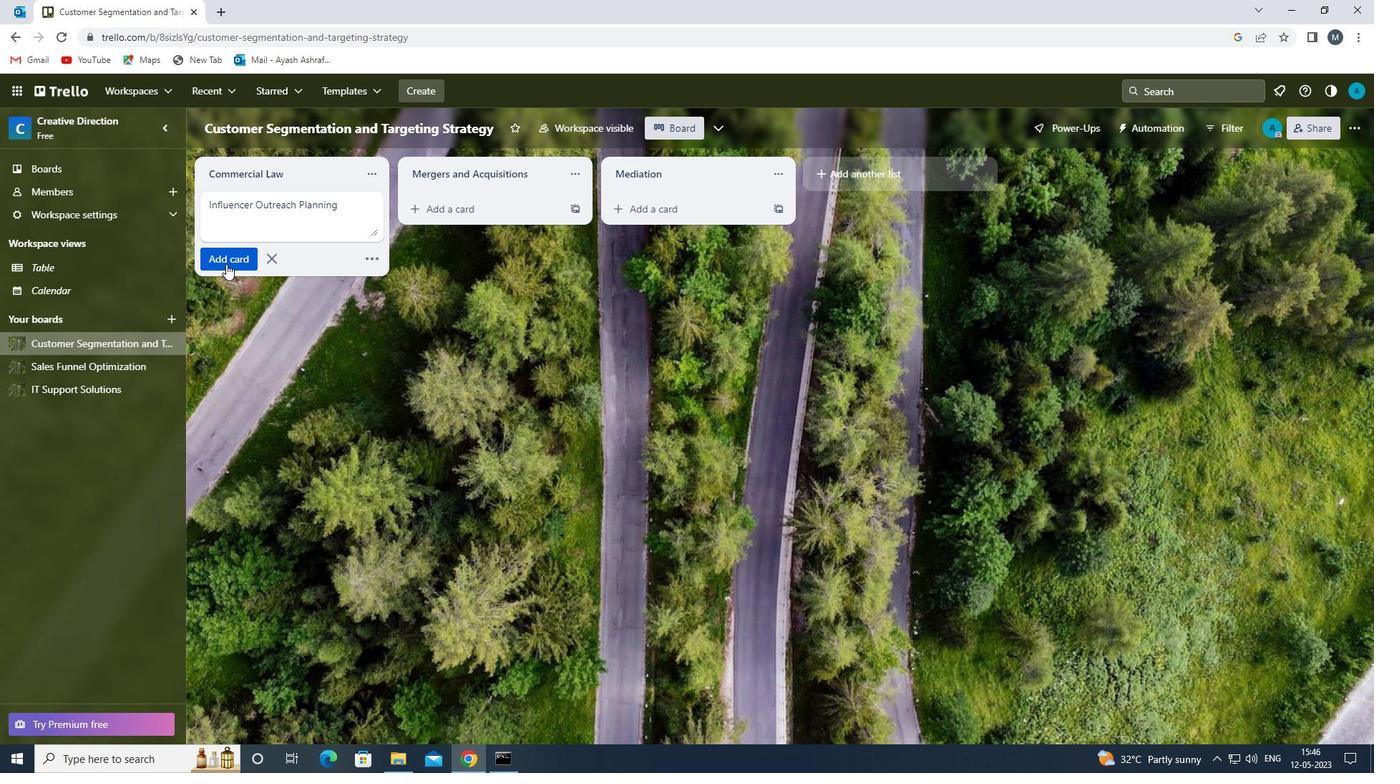 
Action: Mouse pressed left at (229, 258)
Screenshot: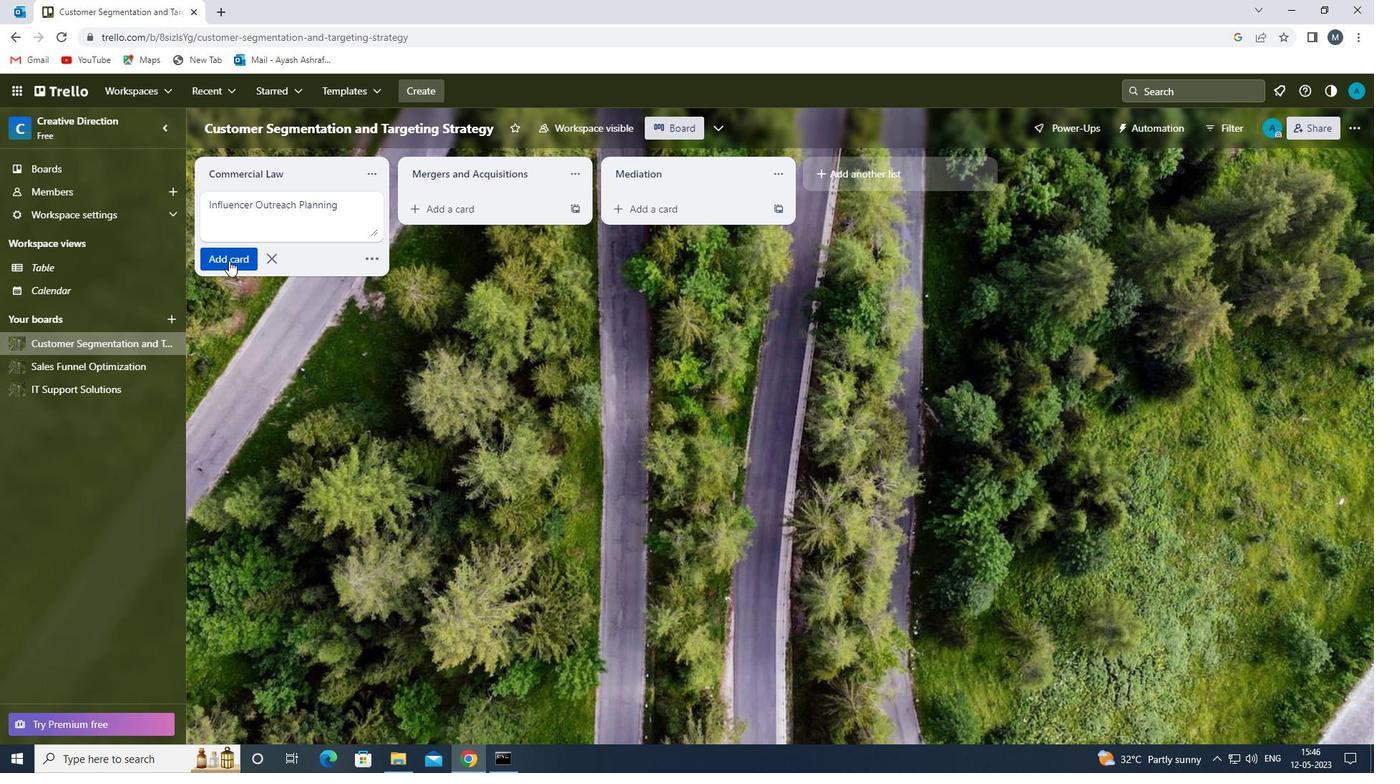 
Action: Mouse moved to (266, 385)
Screenshot: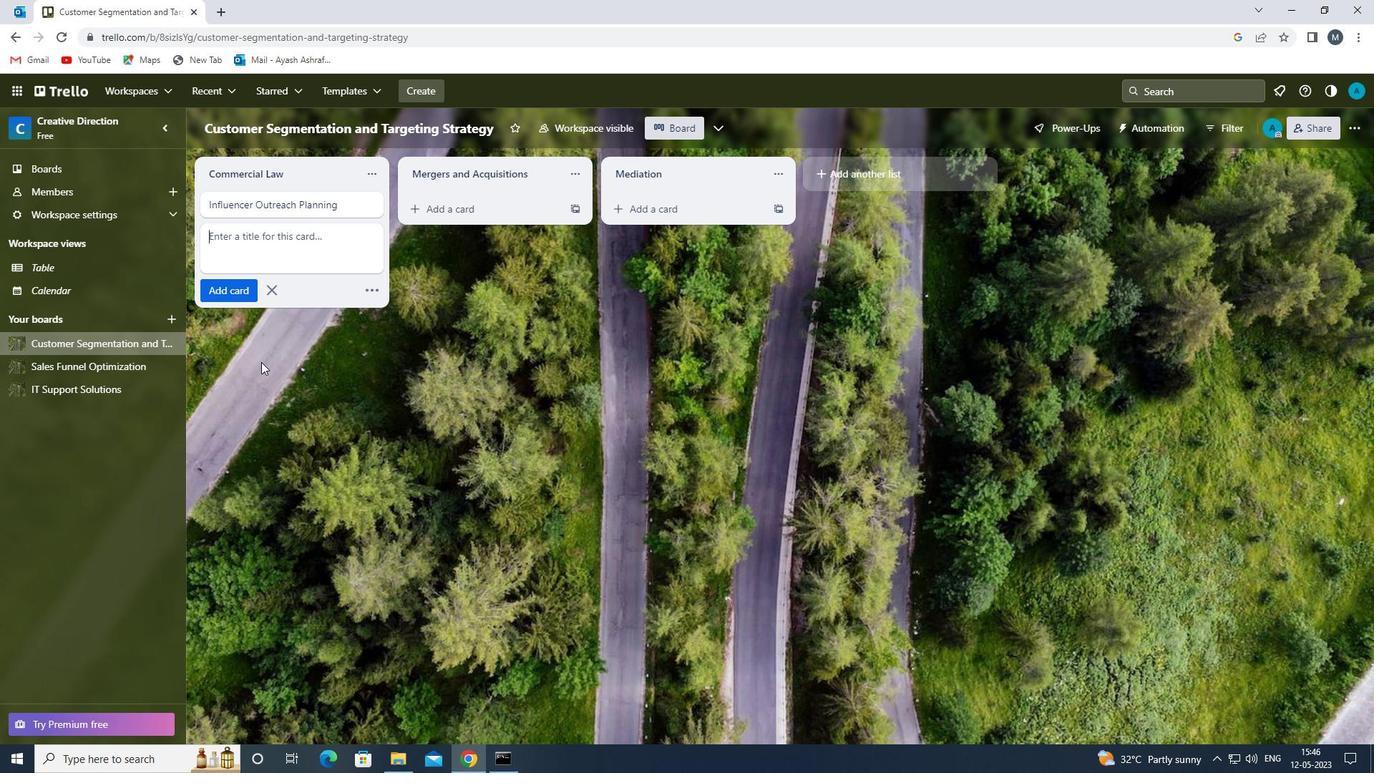 
Action: Mouse pressed left at (266, 385)
Screenshot: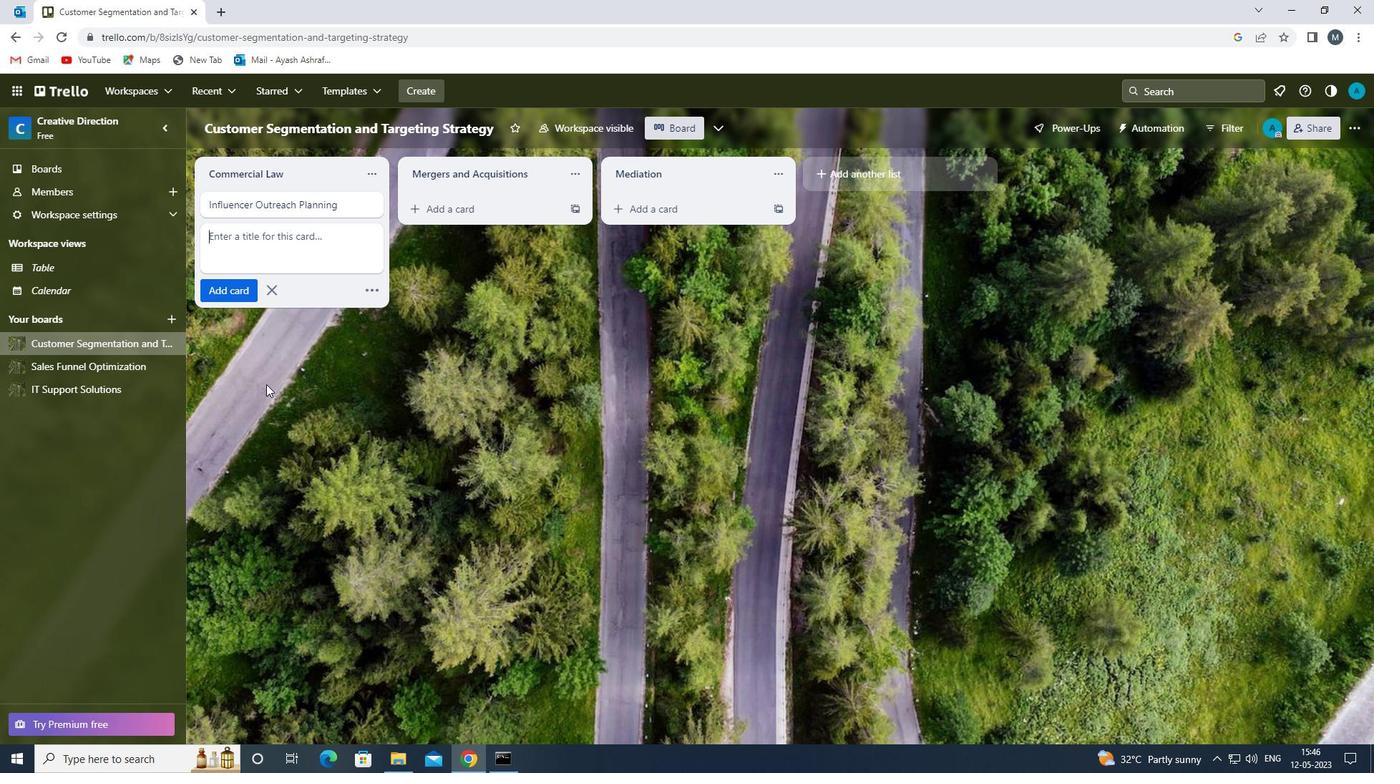 
Action: Mouse moved to (268, 385)
Screenshot: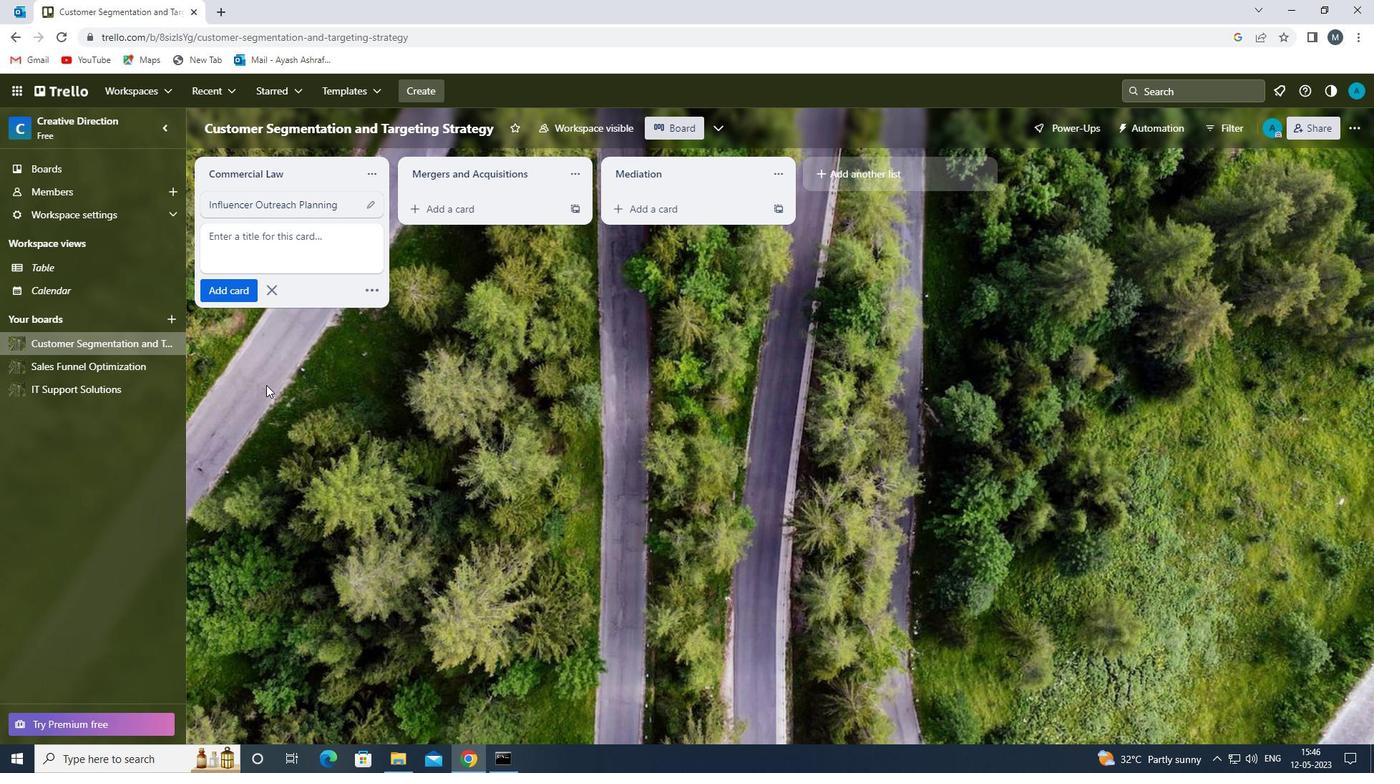 
